 Task: Search one way flight ticket for 3 adults in first from Anchorage: Ted Stevens Anchorage International Airport to Indianapolis: Indianapolis International Airport on 8-5-2023. Choice of flights is Sun country airlines. Number of bags: 1 carry on bag. Price is upto 100000. Outbound departure time preference is 8:45.
Action: Mouse moved to (360, 307)
Screenshot: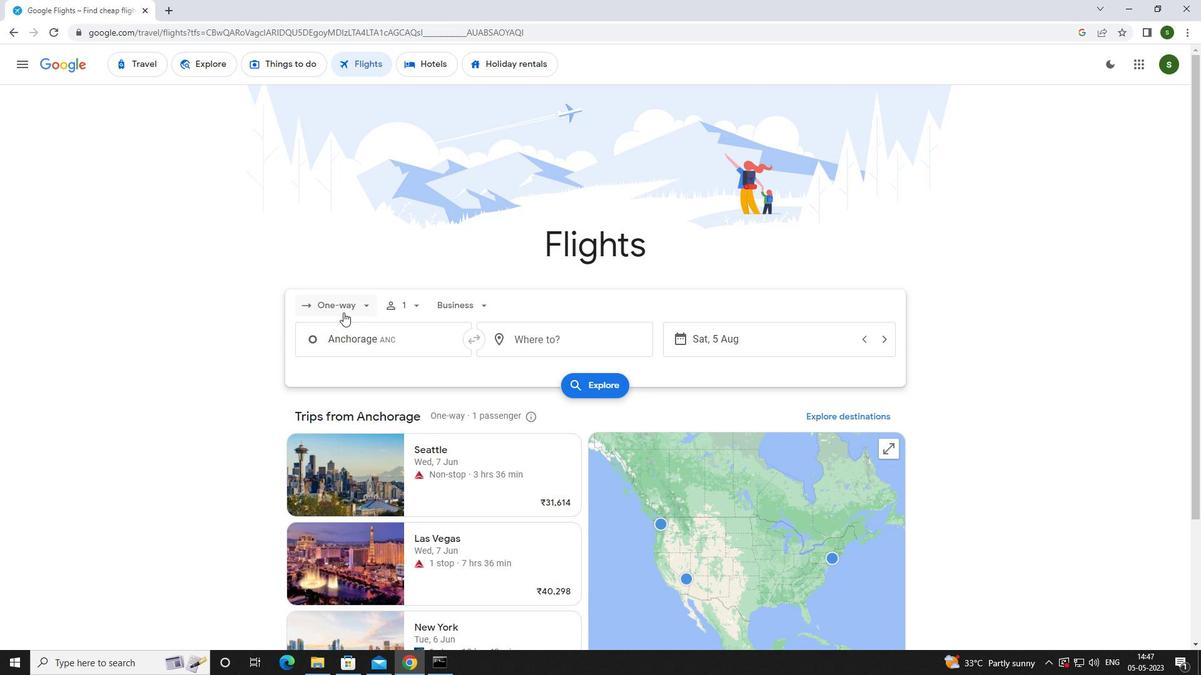
Action: Mouse pressed left at (360, 307)
Screenshot: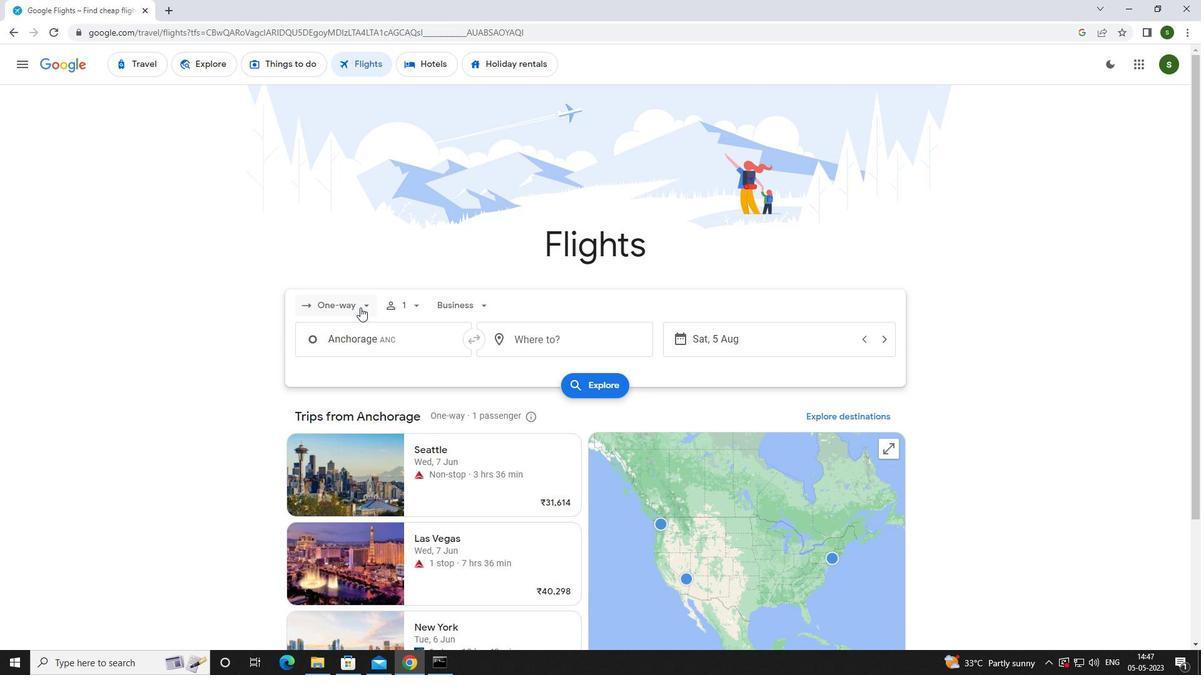 
Action: Mouse moved to (375, 362)
Screenshot: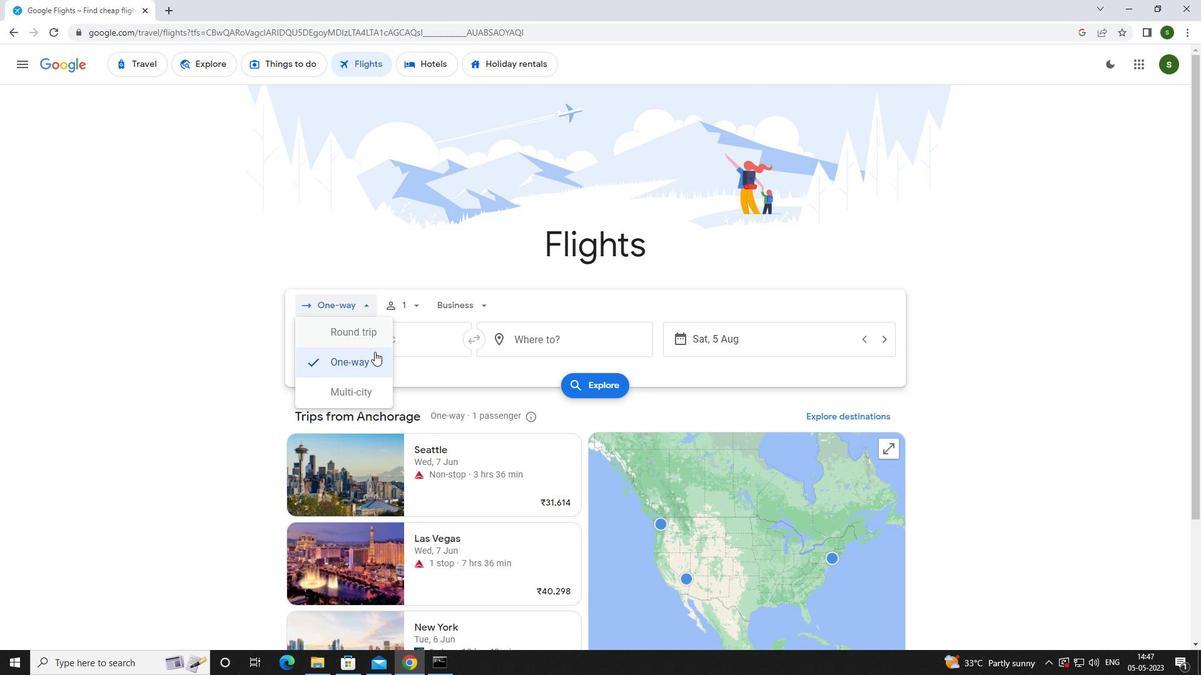 
Action: Mouse pressed left at (375, 362)
Screenshot: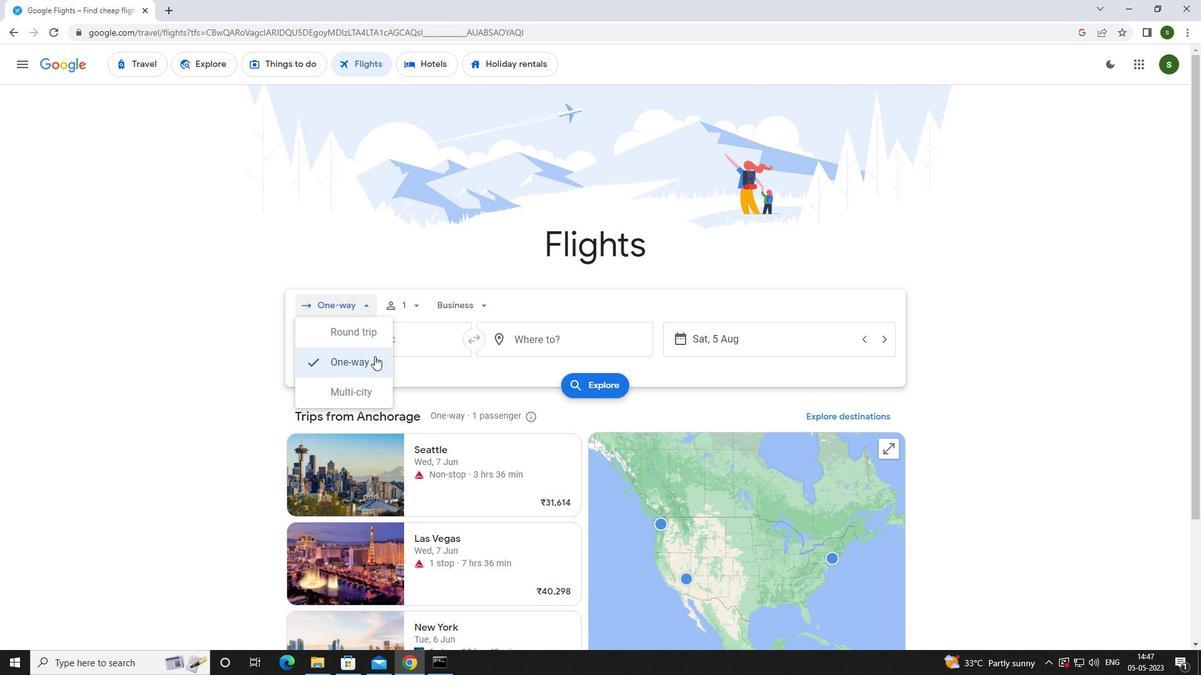 
Action: Mouse moved to (419, 302)
Screenshot: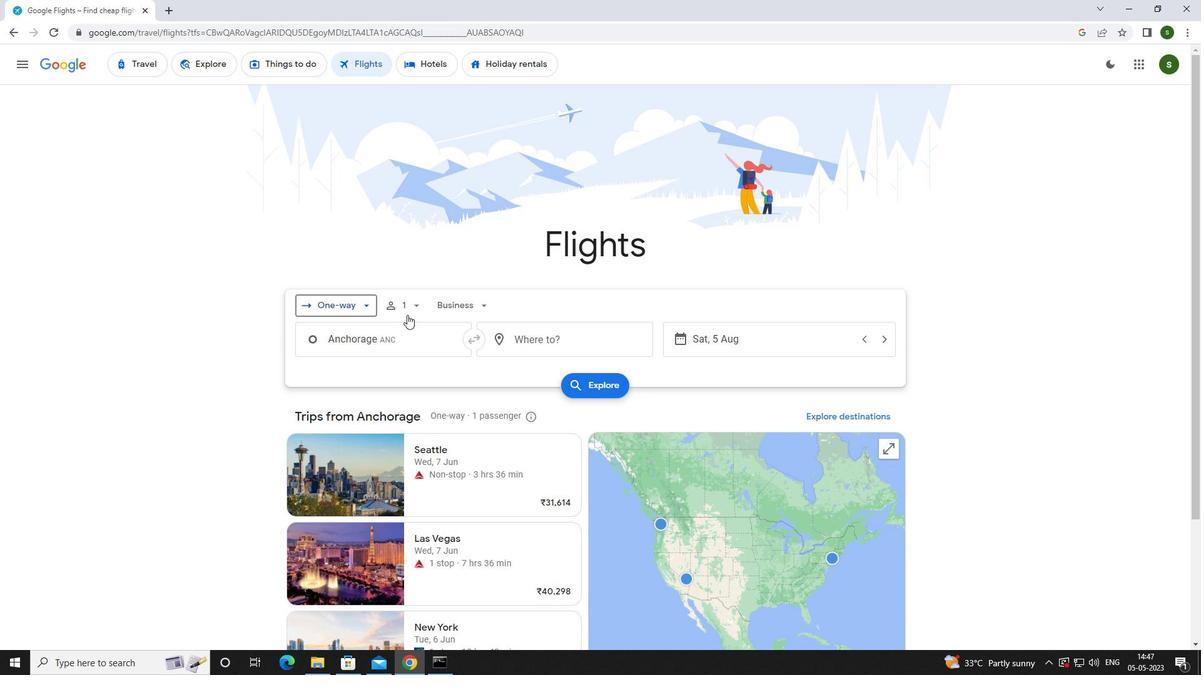 
Action: Mouse pressed left at (419, 302)
Screenshot: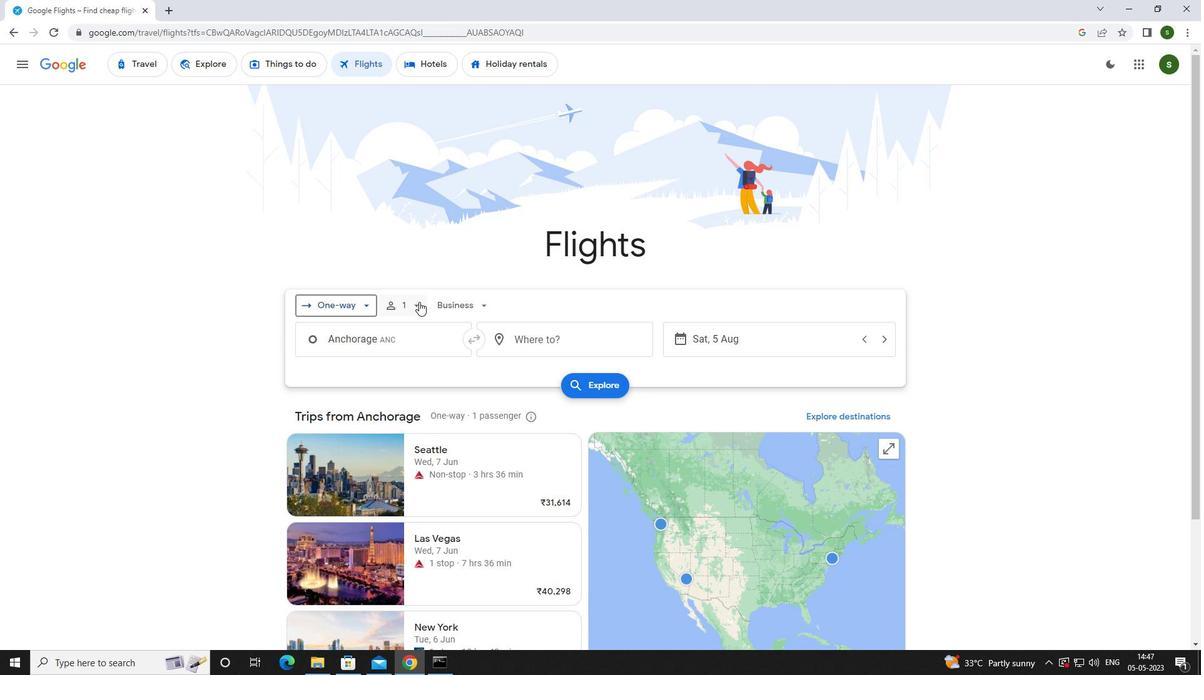 
Action: Mouse moved to (514, 335)
Screenshot: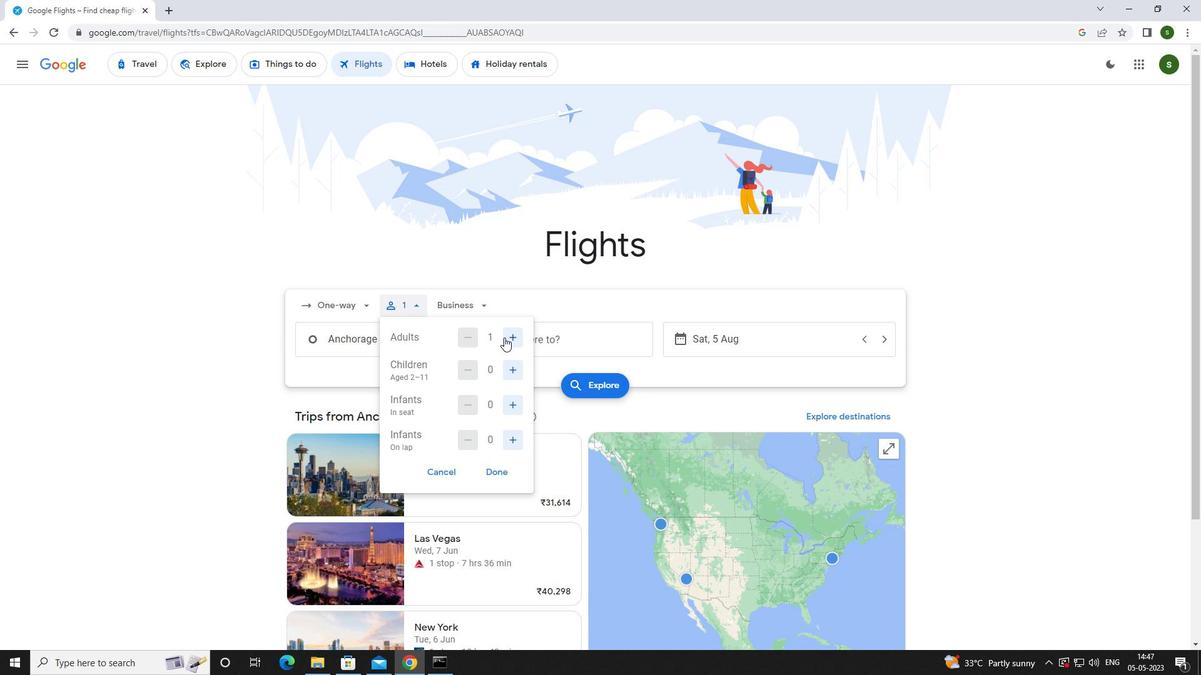 
Action: Mouse pressed left at (514, 335)
Screenshot: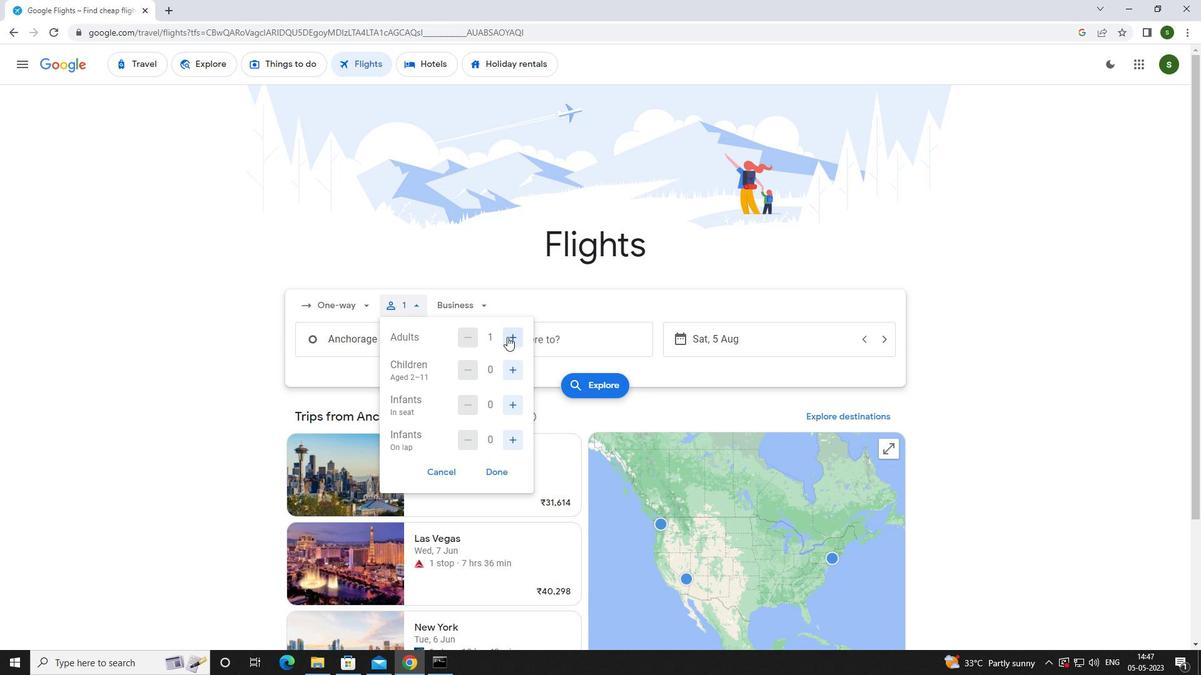 
Action: Mouse pressed left at (514, 335)
Screenshot: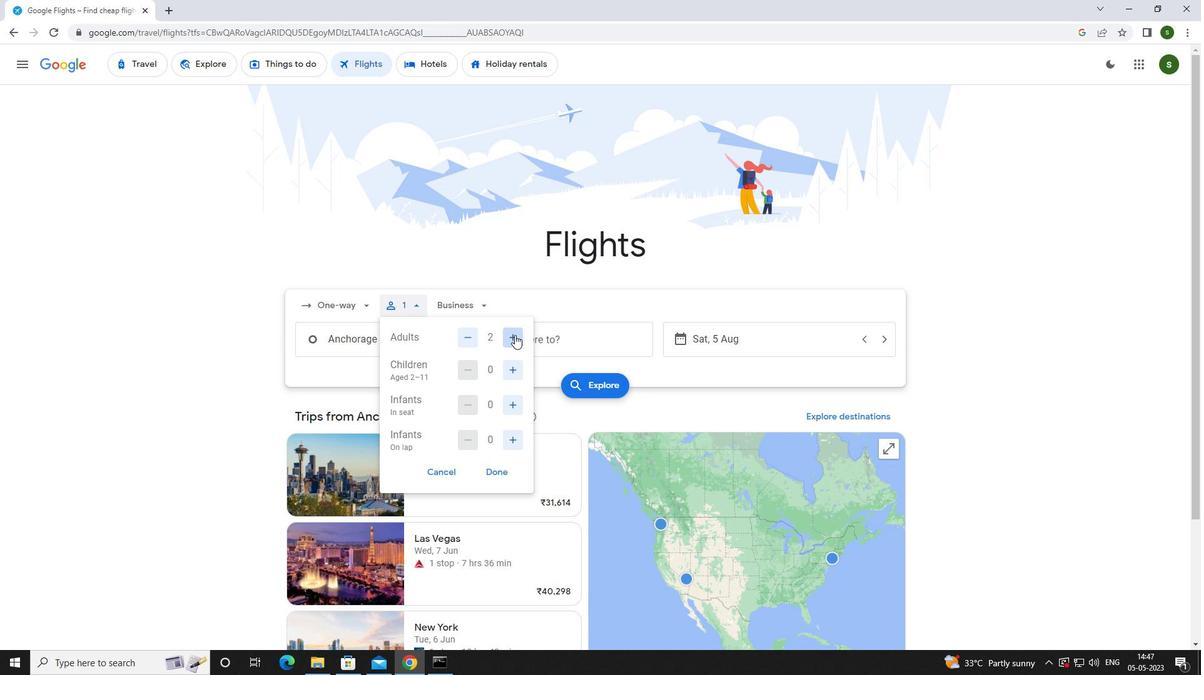 
Action: Mouse moved to (488, 304)
Screenshot: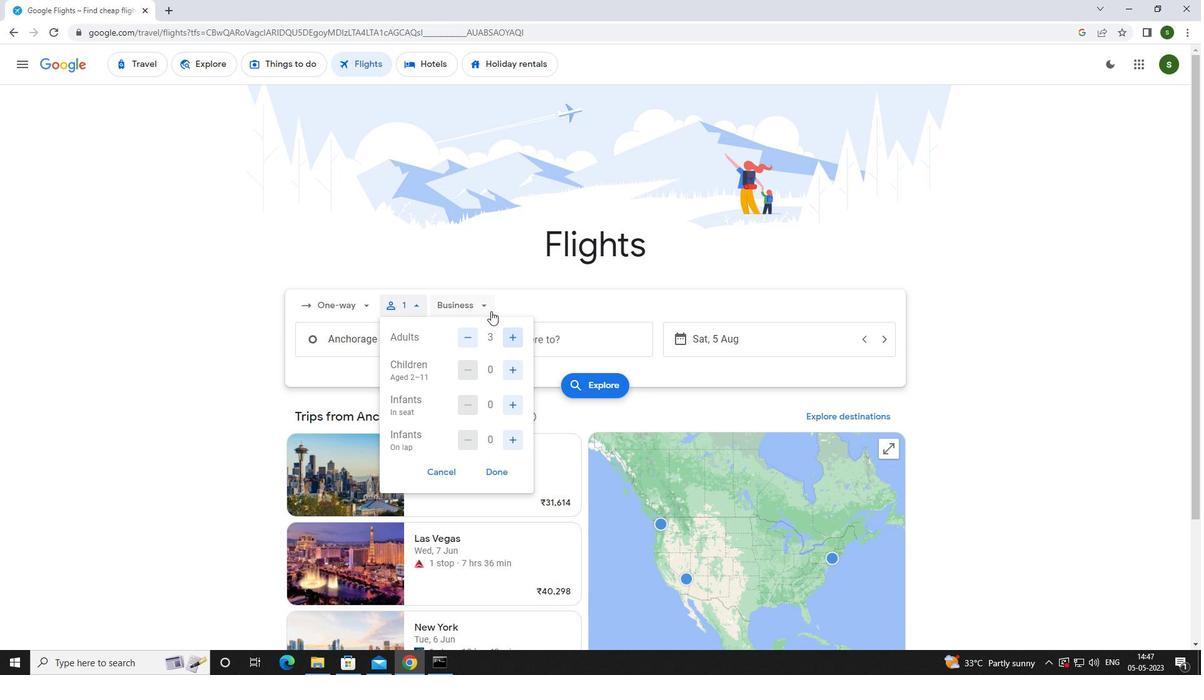 
Action: Mouse pressed left at (488, 304)
Screenshot: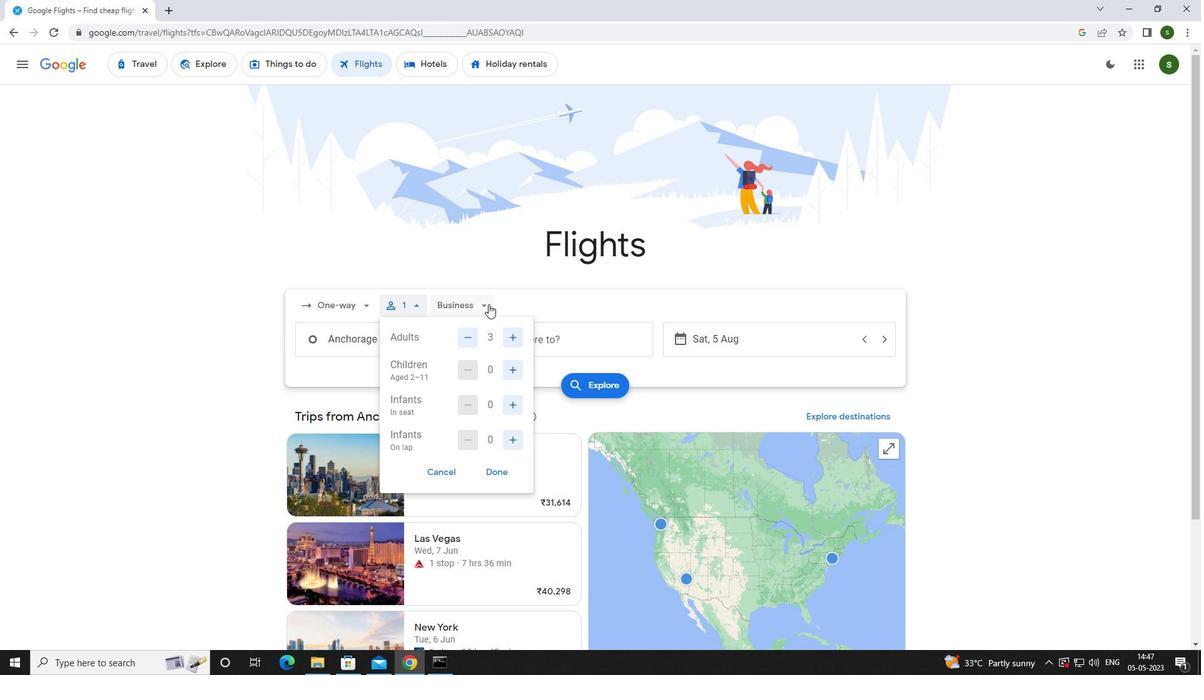 
Action: Mouse moved to (494, 422)
Screenshot: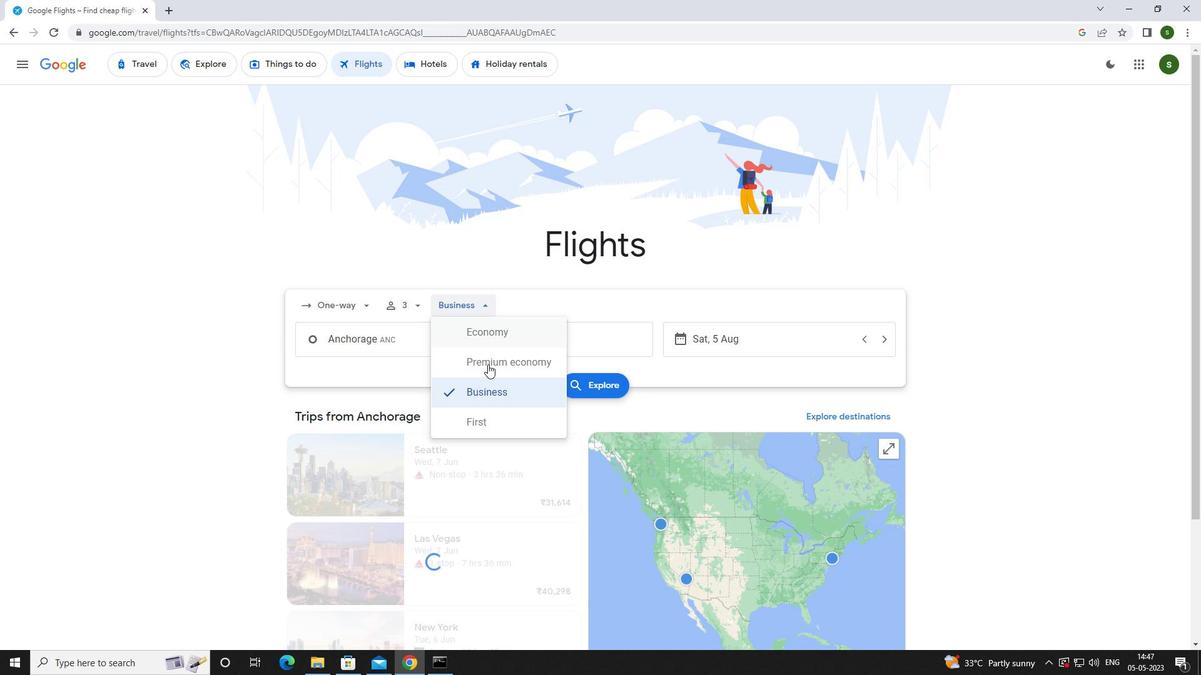 
Action: Mouse pressed left at (494, 422)
Screenshot: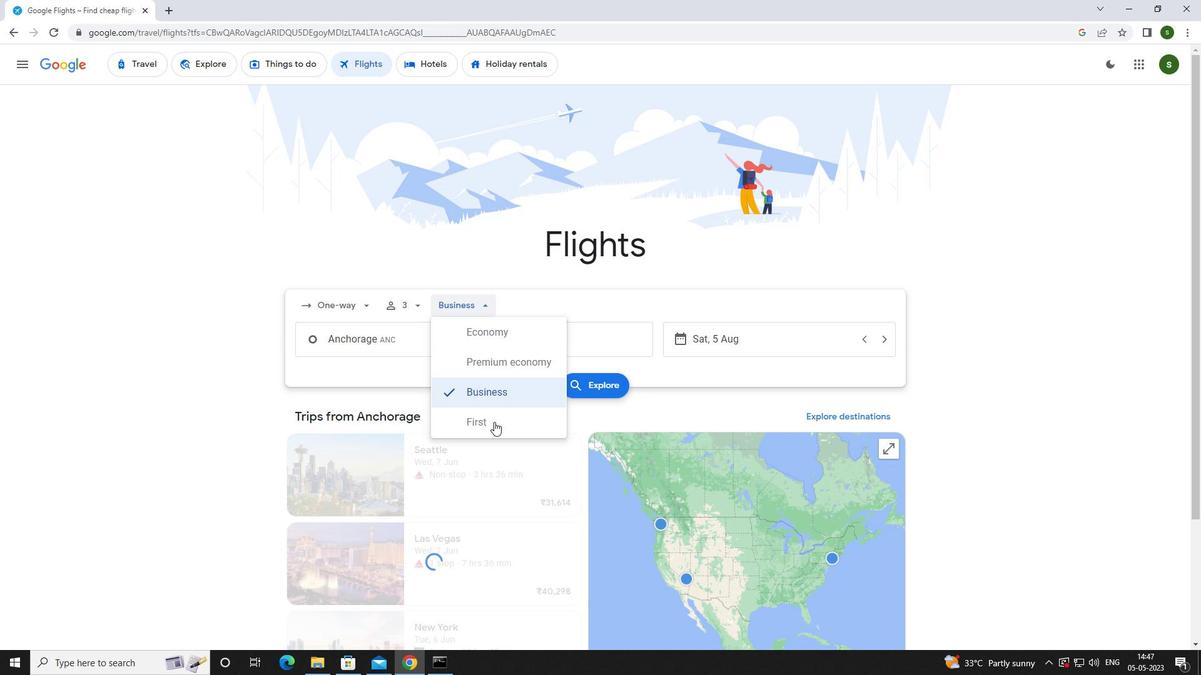 
Action: Mouse moved to (428, 344)
Screenshot: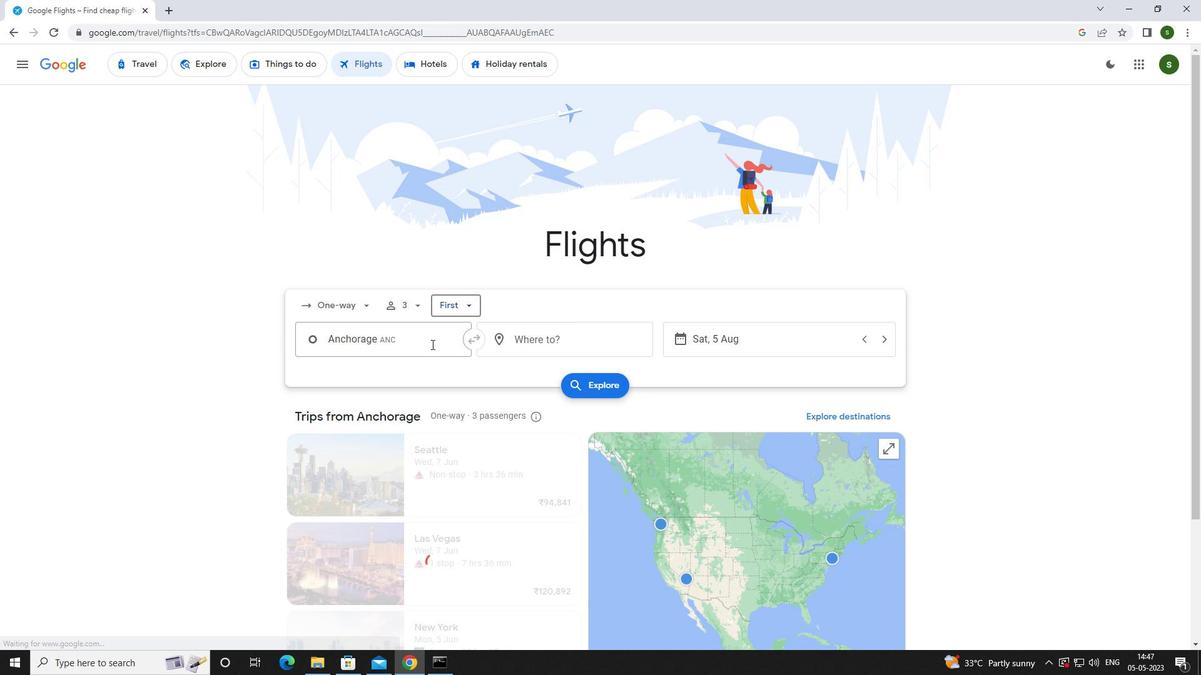 
Action: Mouse pressed left at (428, 344)
Screenshot: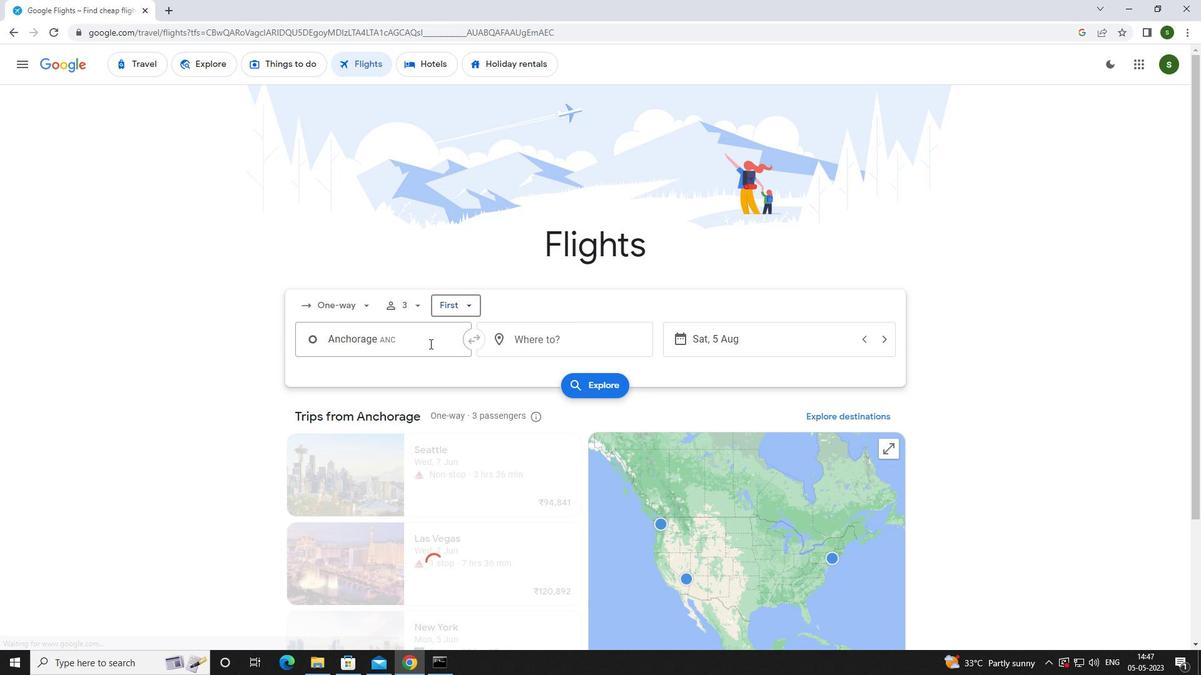 
Action: Key pressed <Key.caps_lock>a<Key.caps_lock>ncho
Screenshot: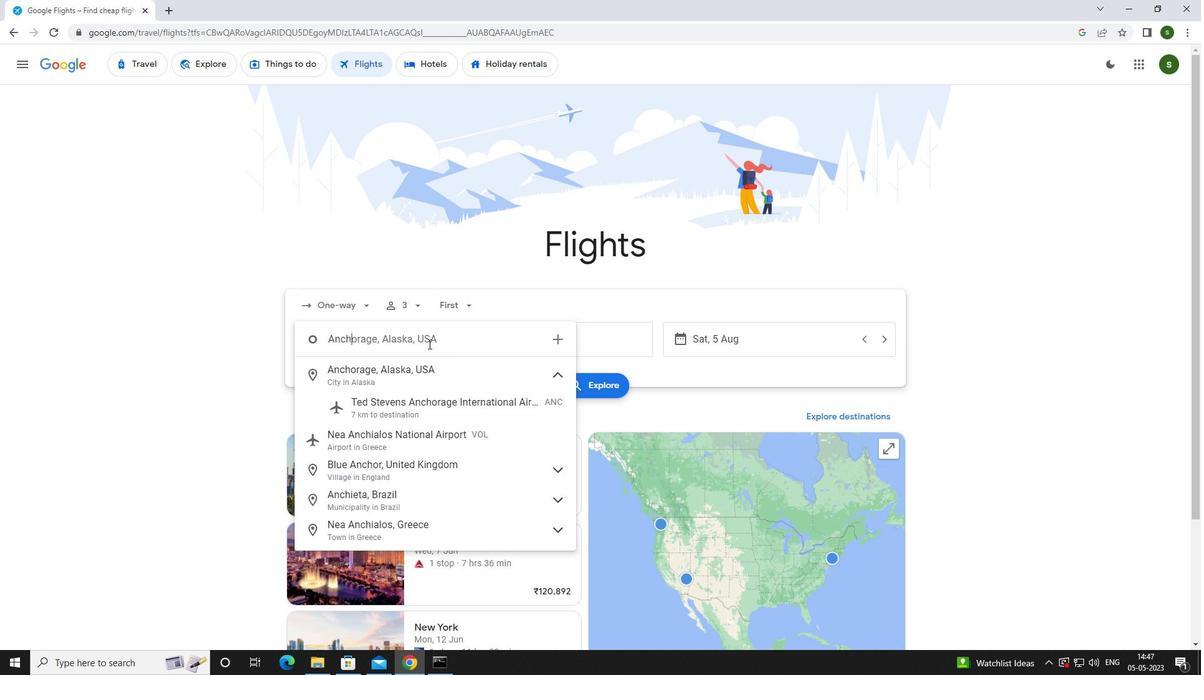
Action: Mouse moved to (429, 401)
Screenshot: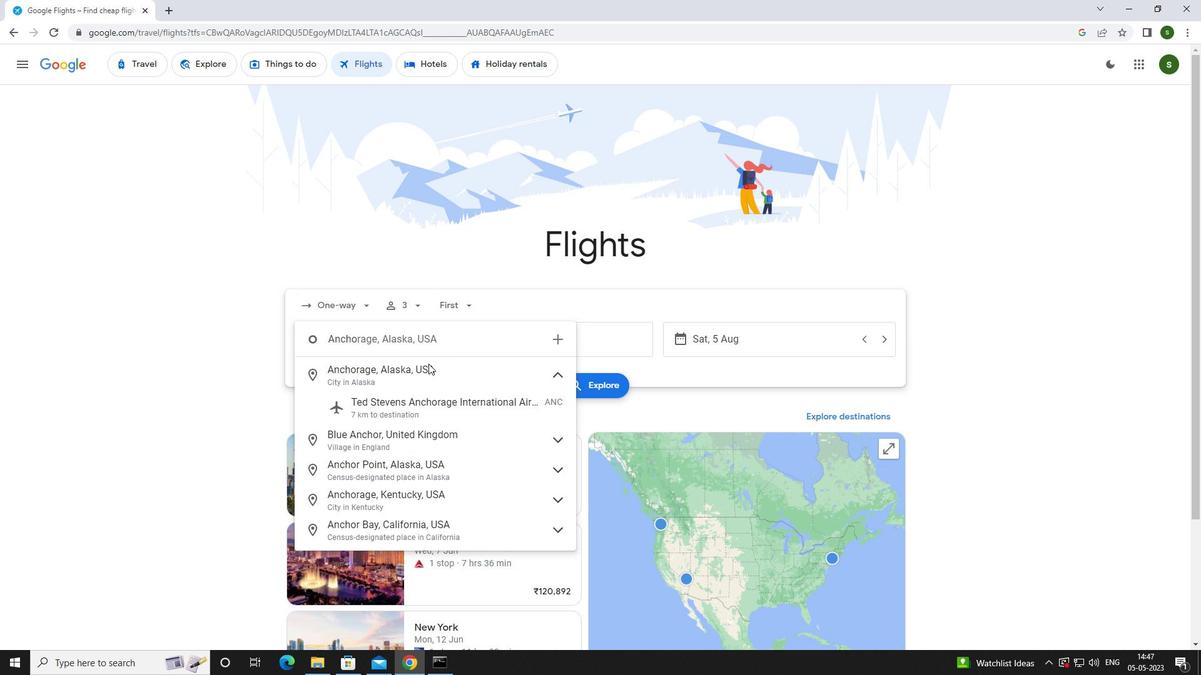 
Action: Mouse pressed left at (429, 401)
Screenshot: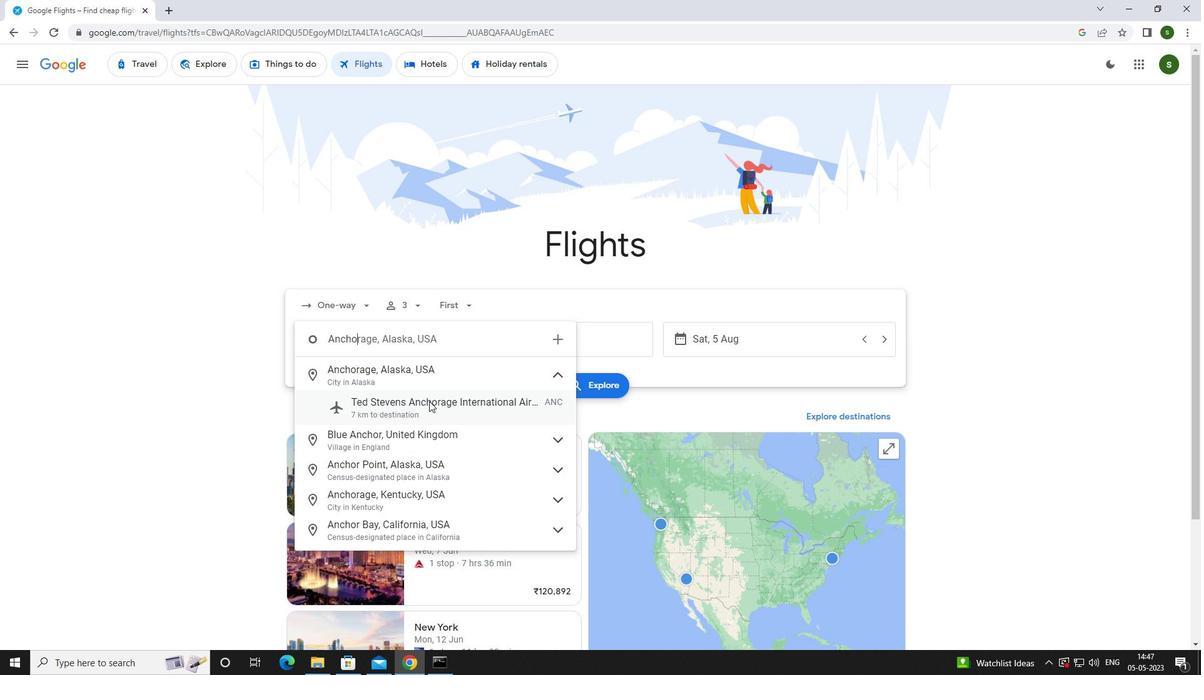 
Action: Mouse moved to (534, 337)
Screenshot: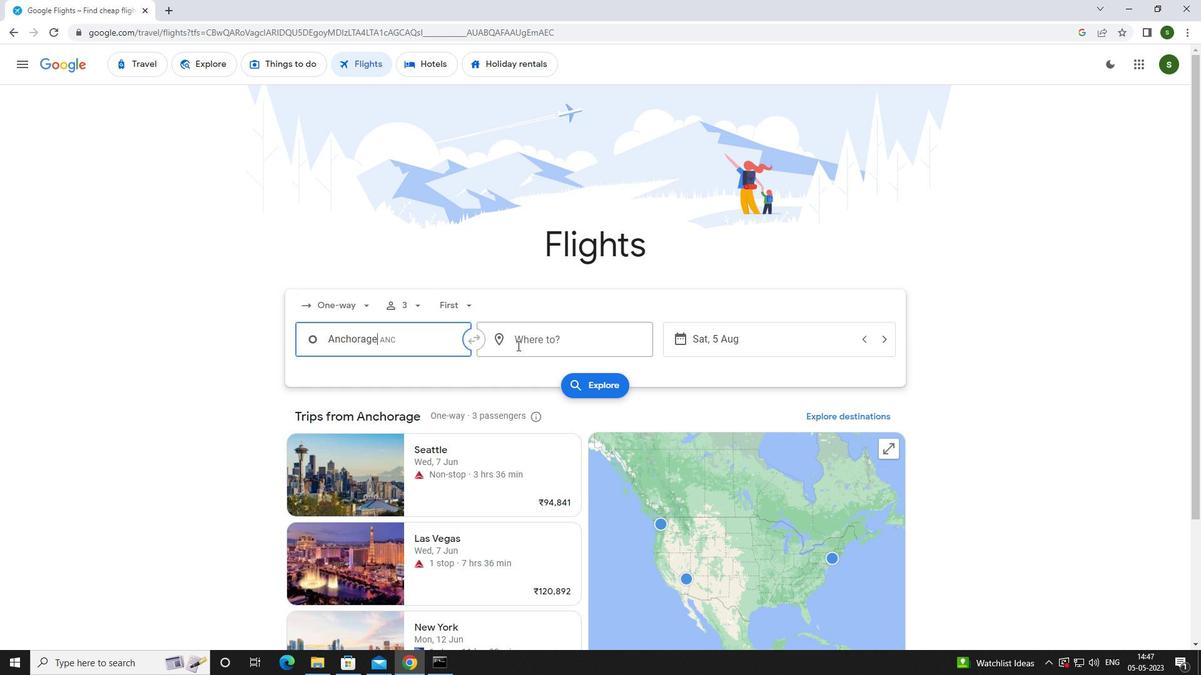 
Action: Mouse pressed left at (534, 337)
Screenshot: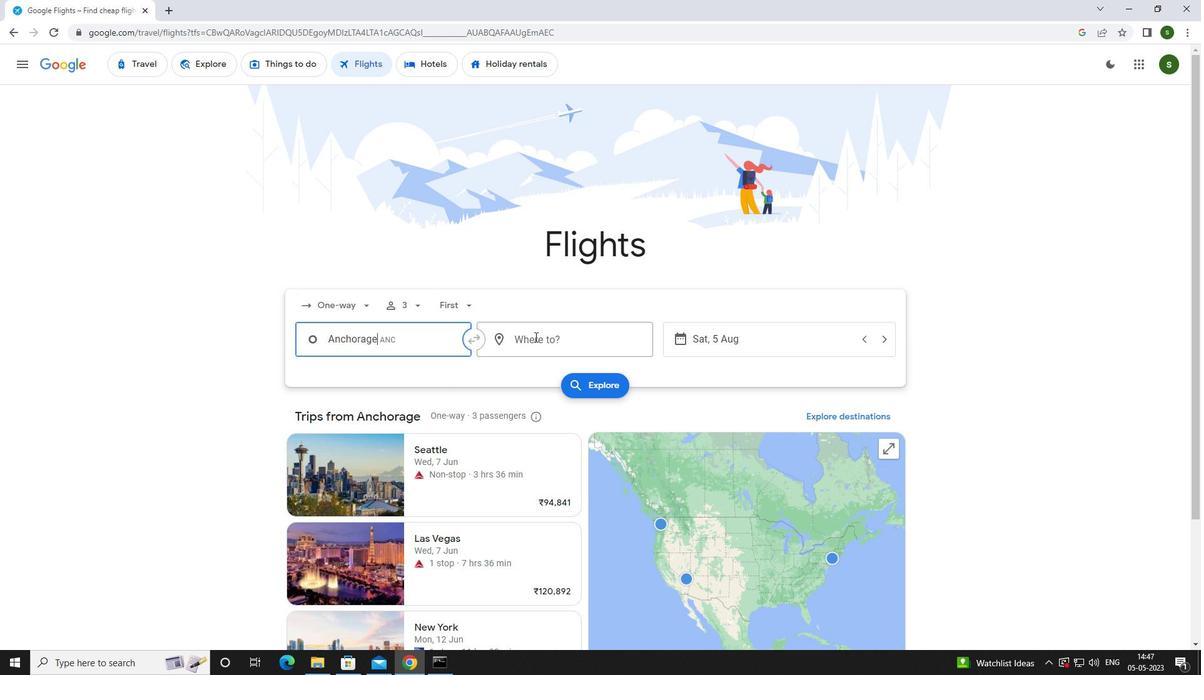 
Action: Key pressed <Key.caps_lock>i<Key.caps_lock>ndianapoli
Screenshot: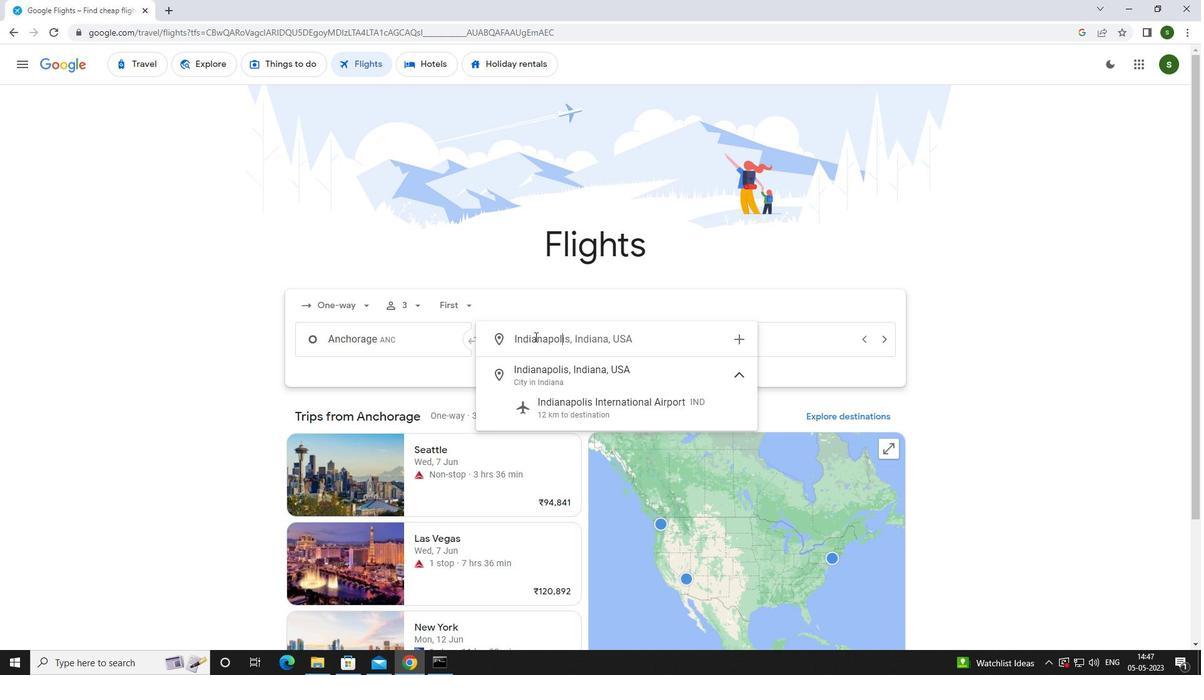 
Action: Mouse moved to (579, 413)
Screenshot: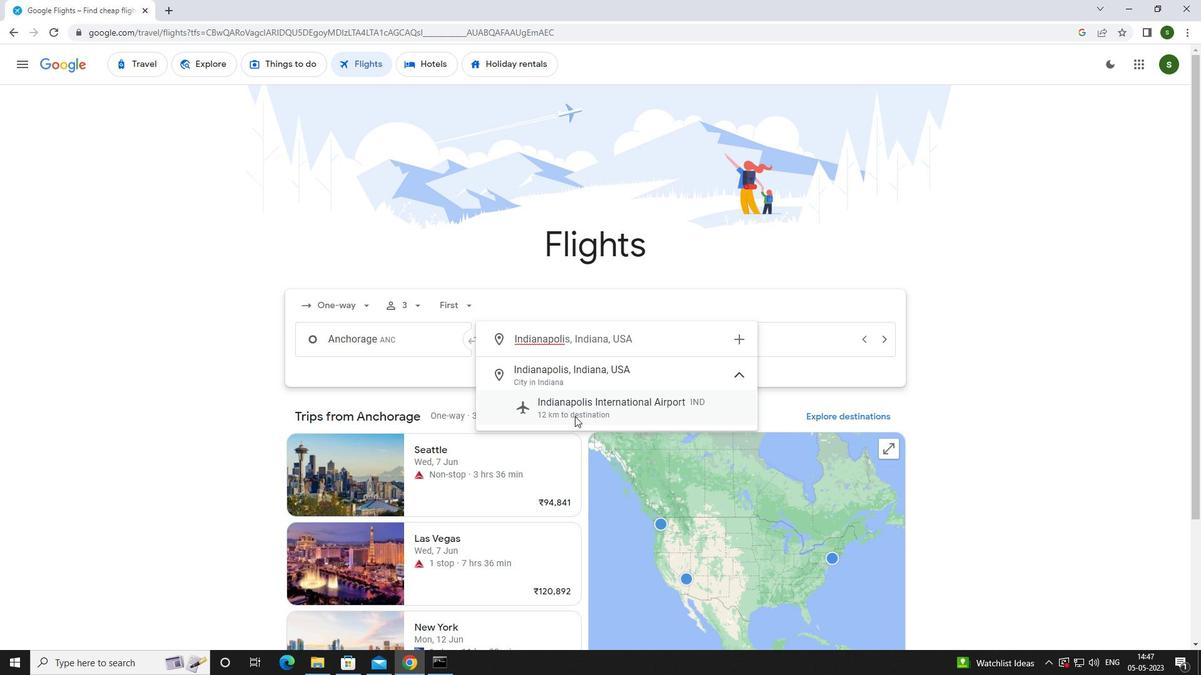 
Action: Mouse pressed left at (579, 413)
Screenshot: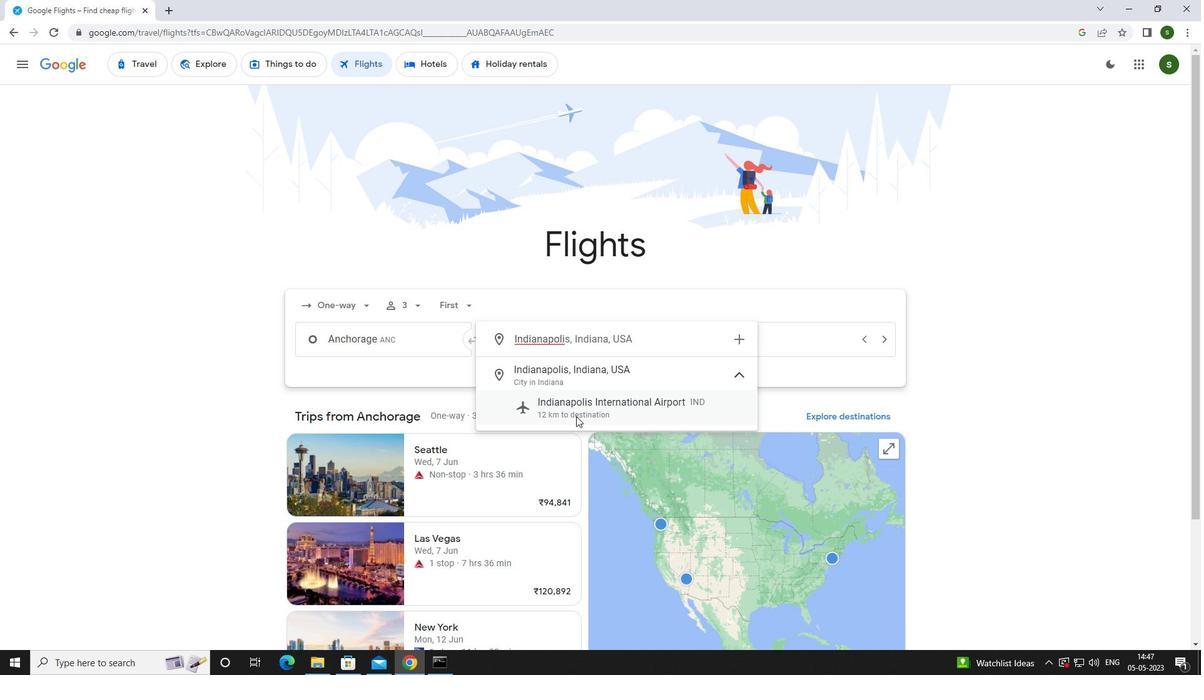 
Action: Mouse moved to (760, 345)
Screenshot: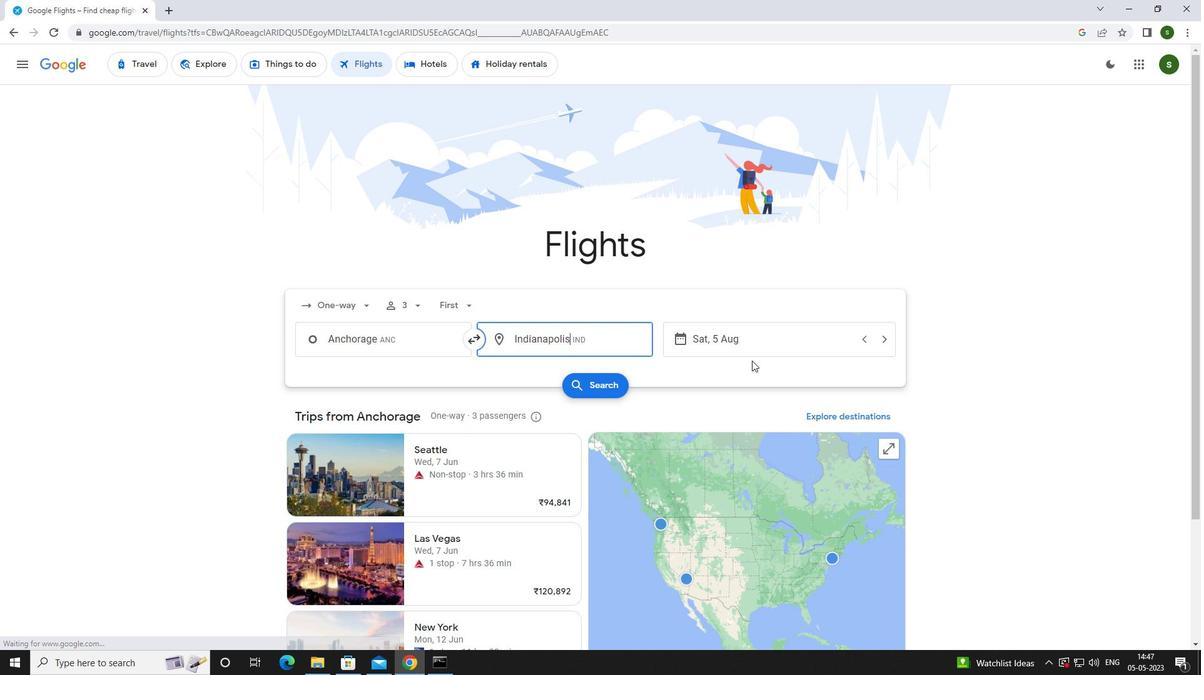 
Action: Mouse pressed left at (760, 345)
Screenshot: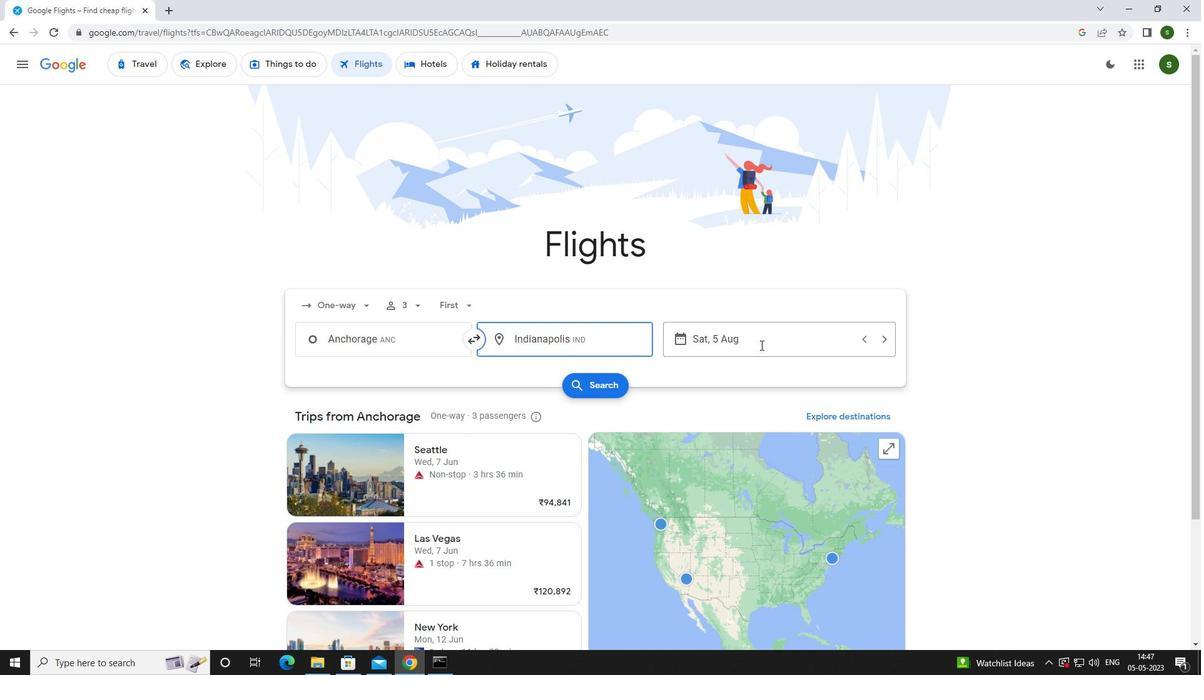 
Action: Mouse moved to (643, 417)
Screenshot: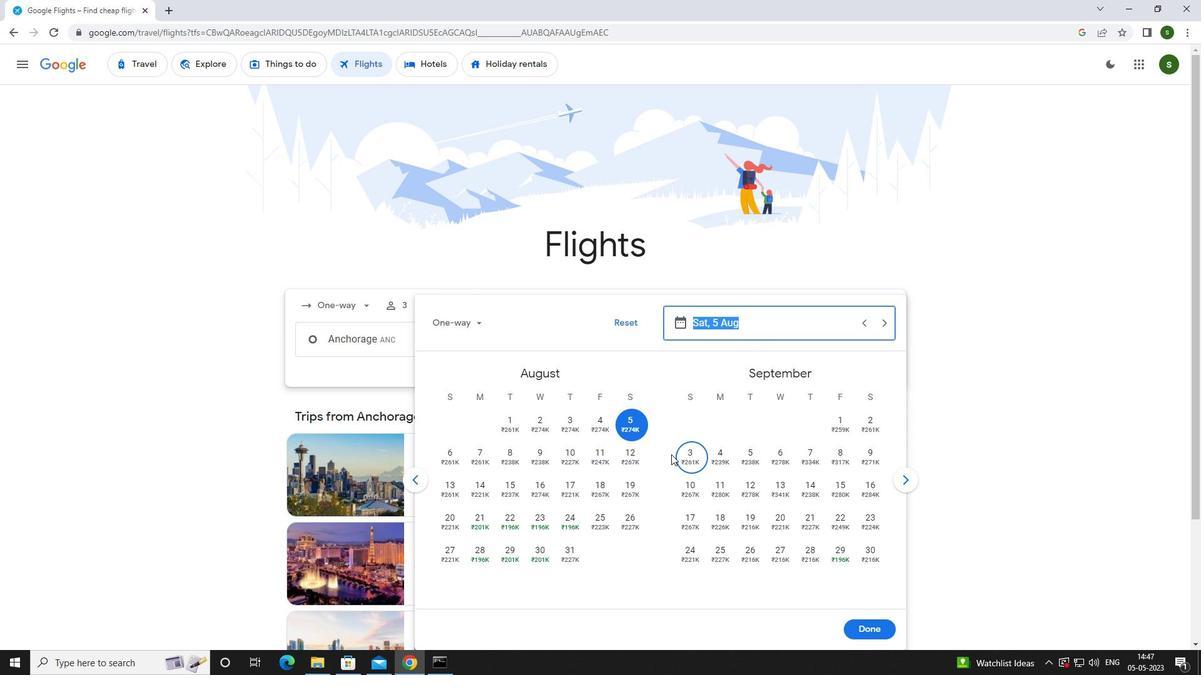 
Action: Mouse pressed left at (643, 417)
Screenshot: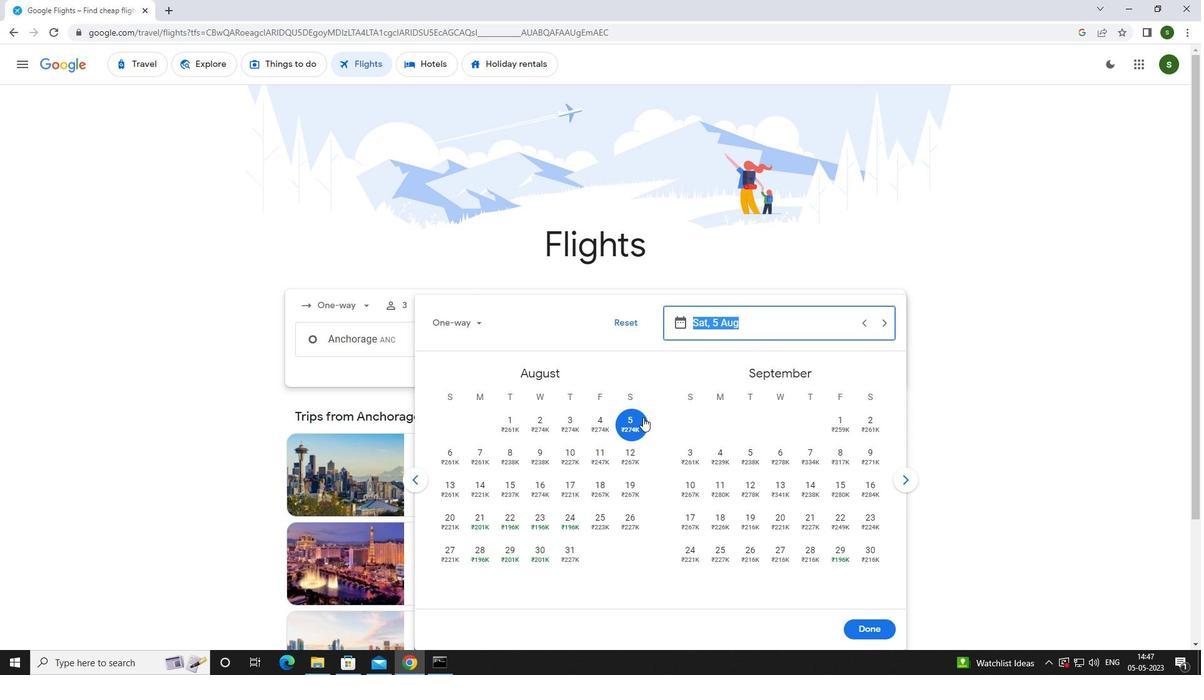 
Action: Mouse moved to (876, 628)
Screenshot: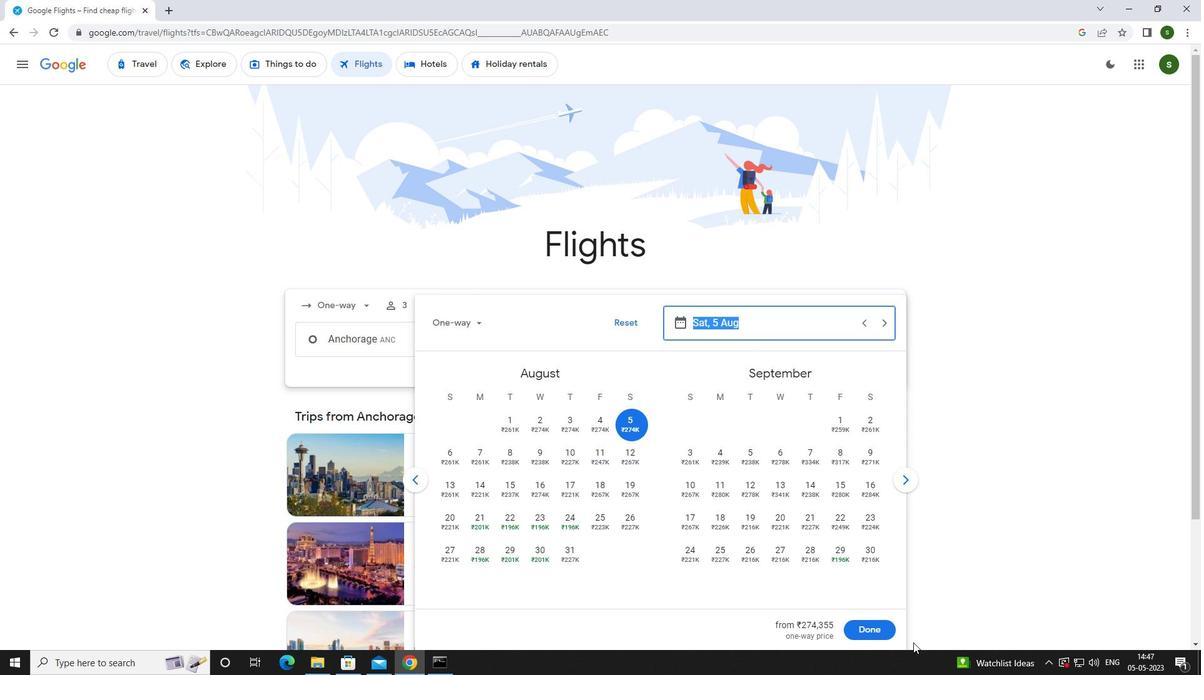 
Action: Mouse pressed left at (876, 628)
Screenshot: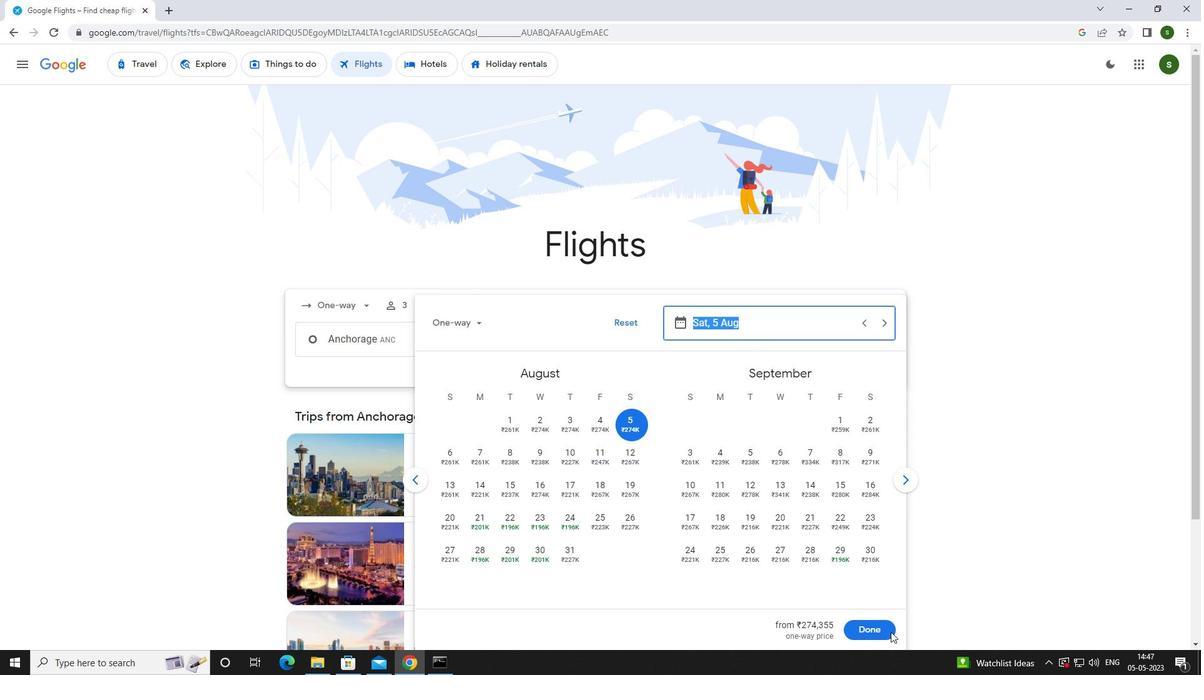 
Action: Mouse moved to (571, 379)
Screenshot: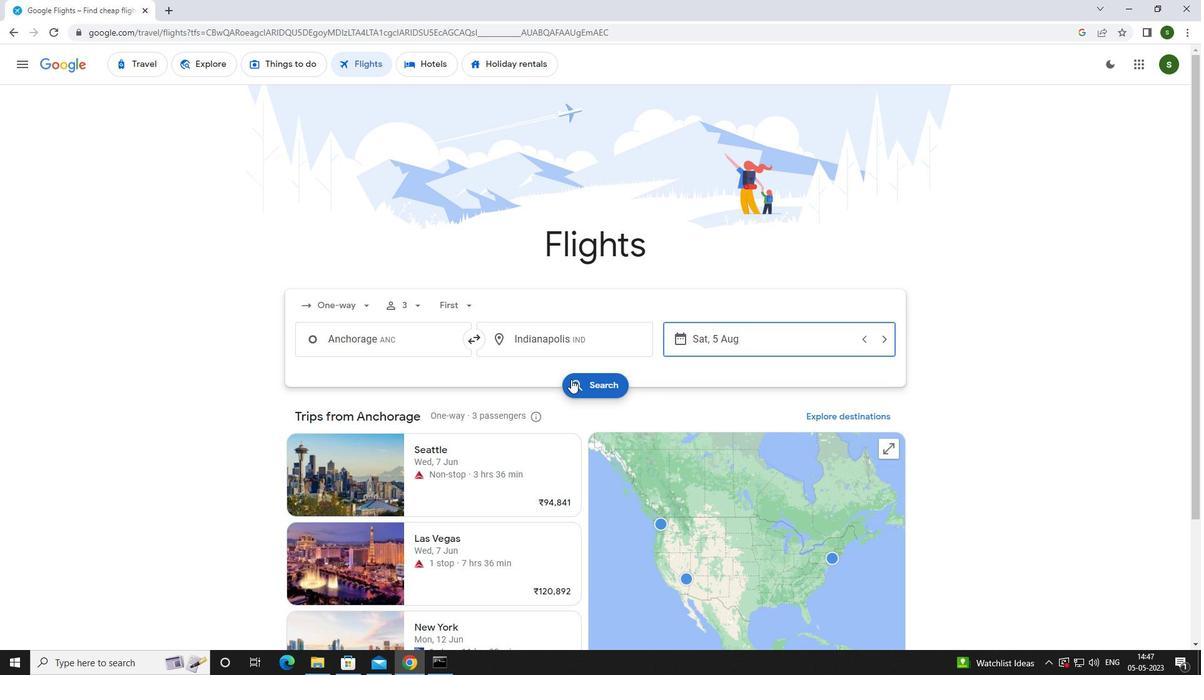 
Action: Mouse pressed left at (571, 379)
Screenshot: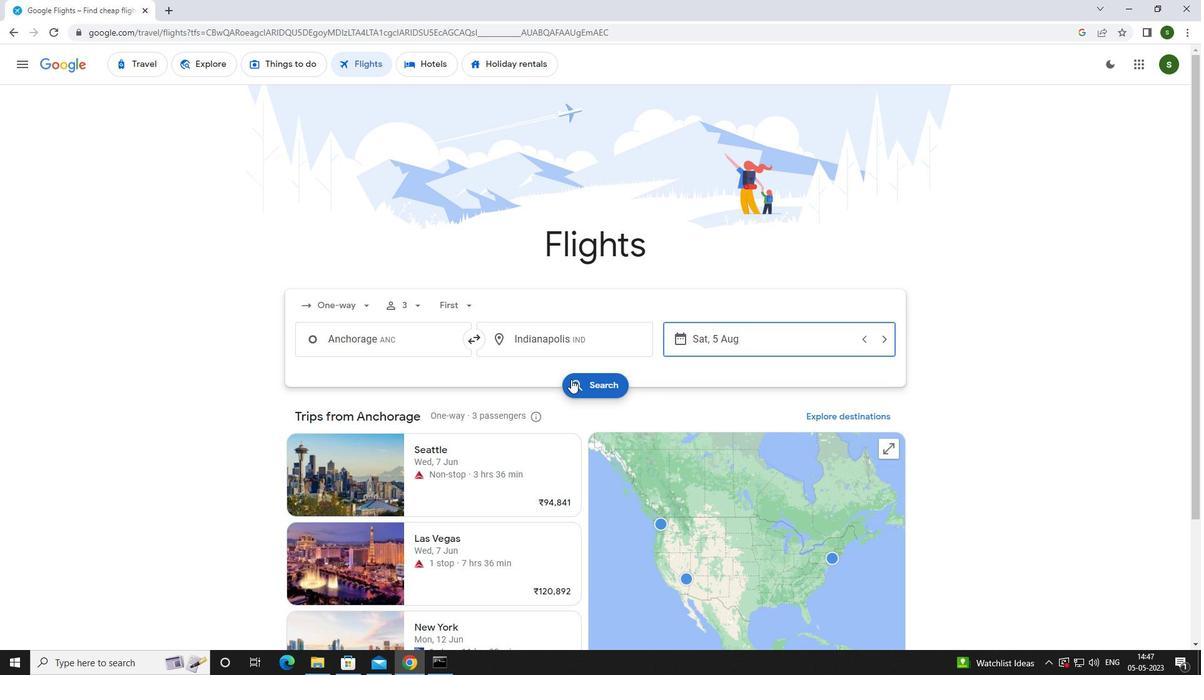 
Action: Mouse moved to (318, 176)
Screenshot: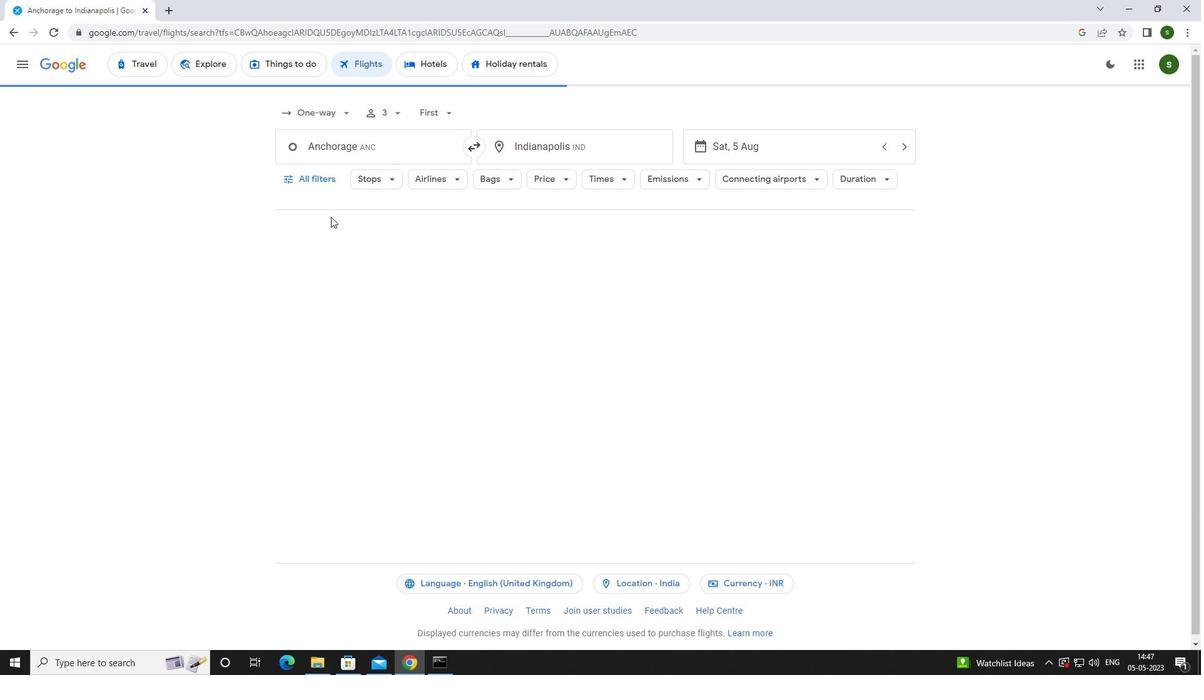 
Action: Mouse pressed left at (318, 176)
Screenshot: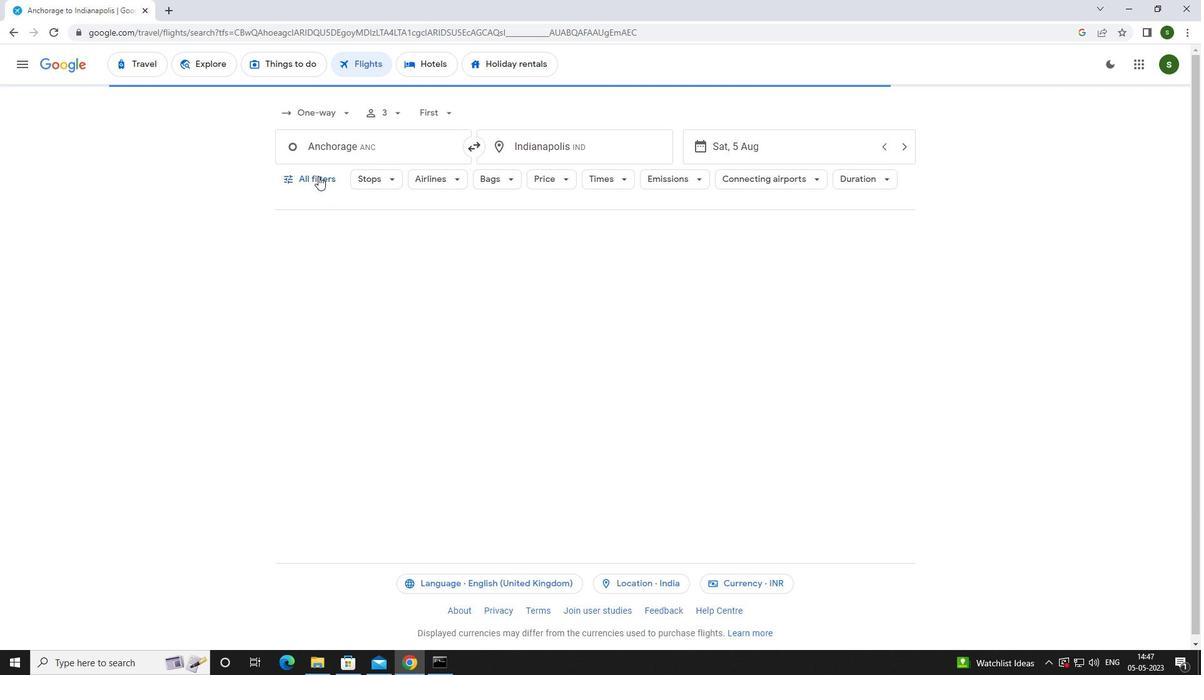 
Action: Mouse moved to (469, 441)
Screenshot: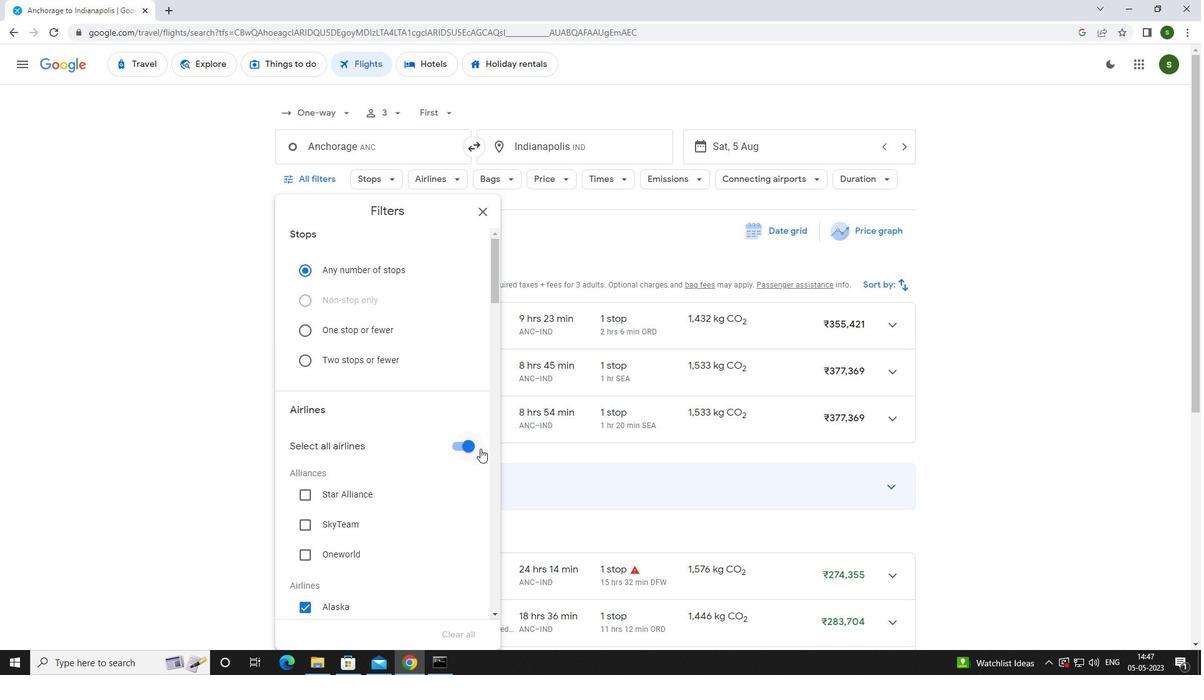 
Action: Mouse pressed left at (469, 441)
Screenshot: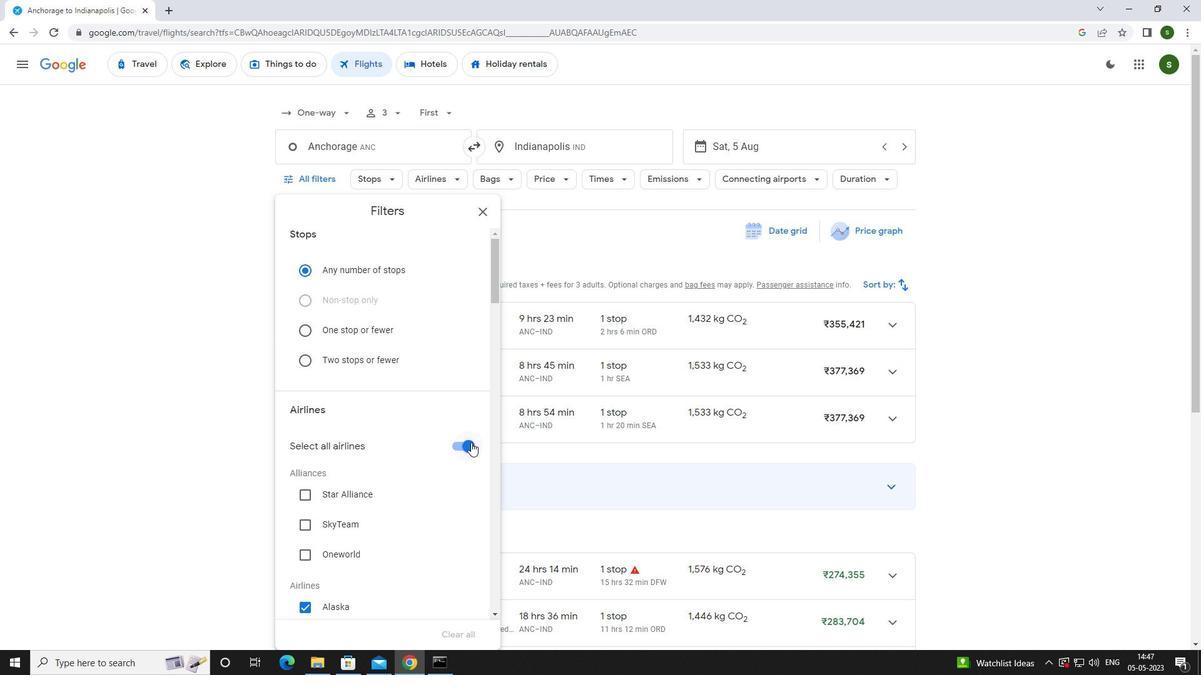 
Action: Mouse moved to (469, 441)
Screenshot: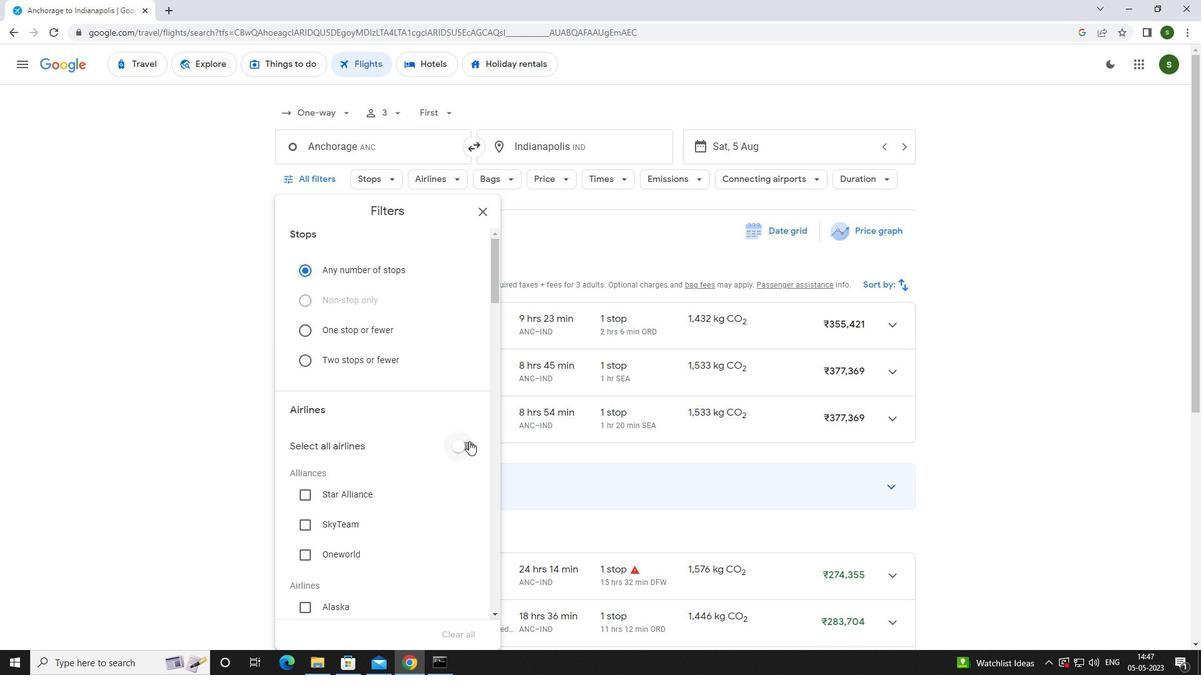 
Action: Mouse scrolled (469, 441) with delta (0, 0)
Screenshot: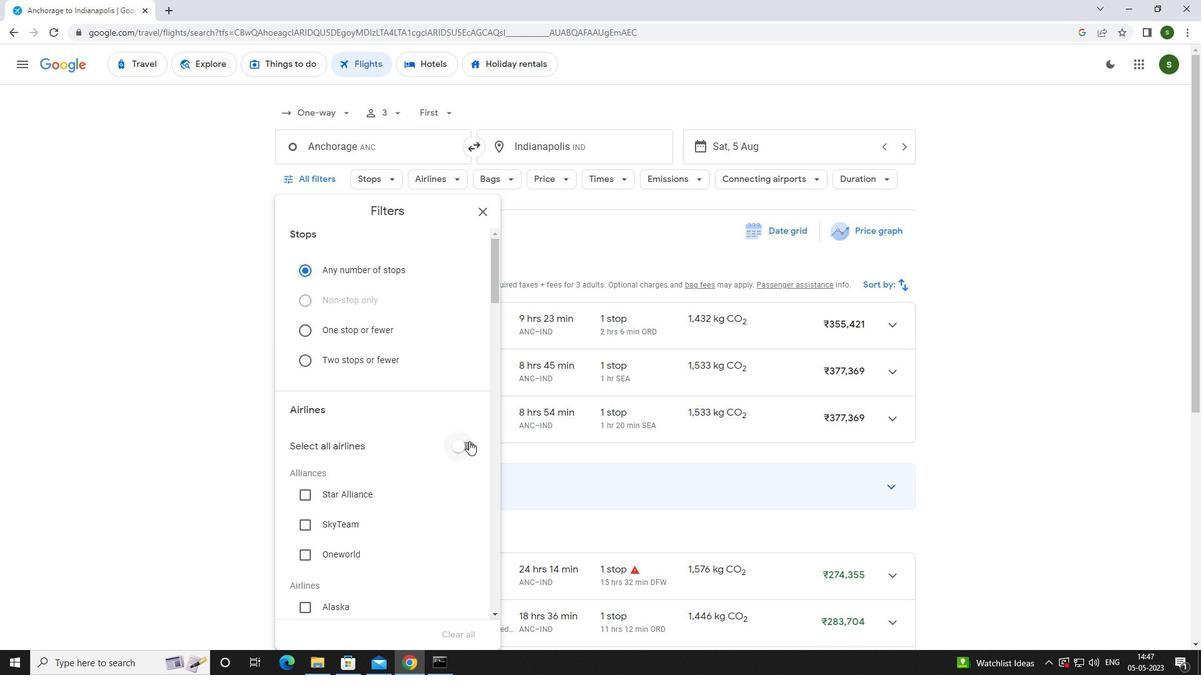 
Action: Mouse moved to (468, 441)
Screenshot: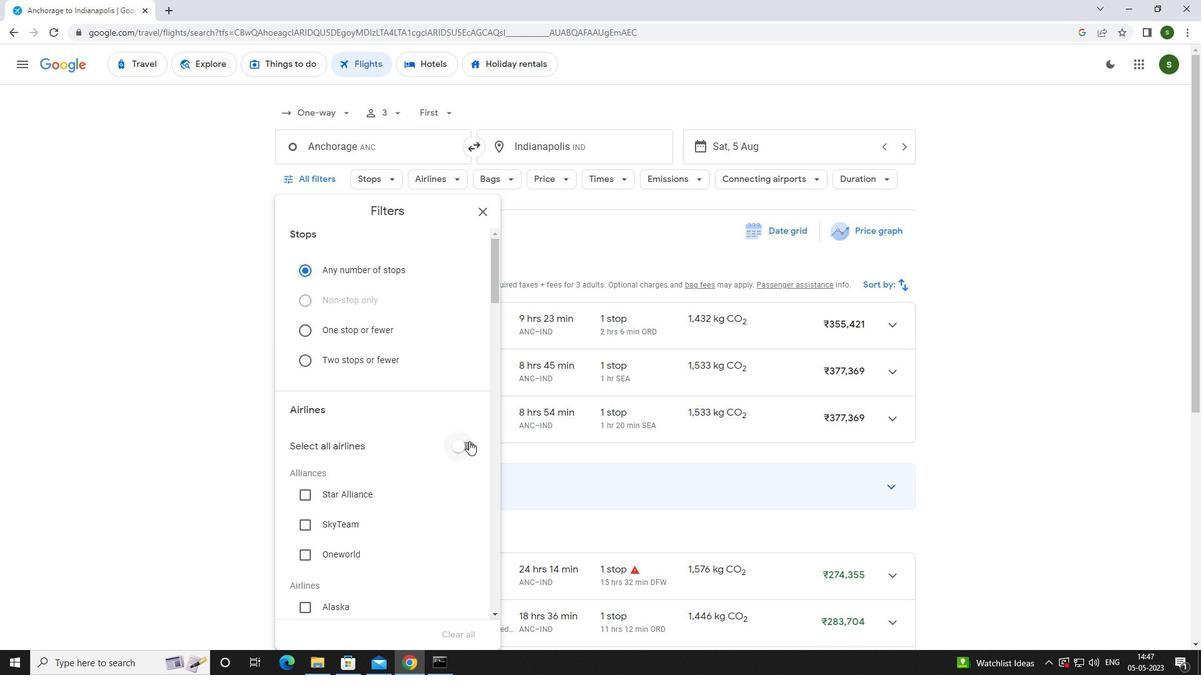 
Action: Mouse scrolled (468, 441) with delta (0, 0)
Screenshot: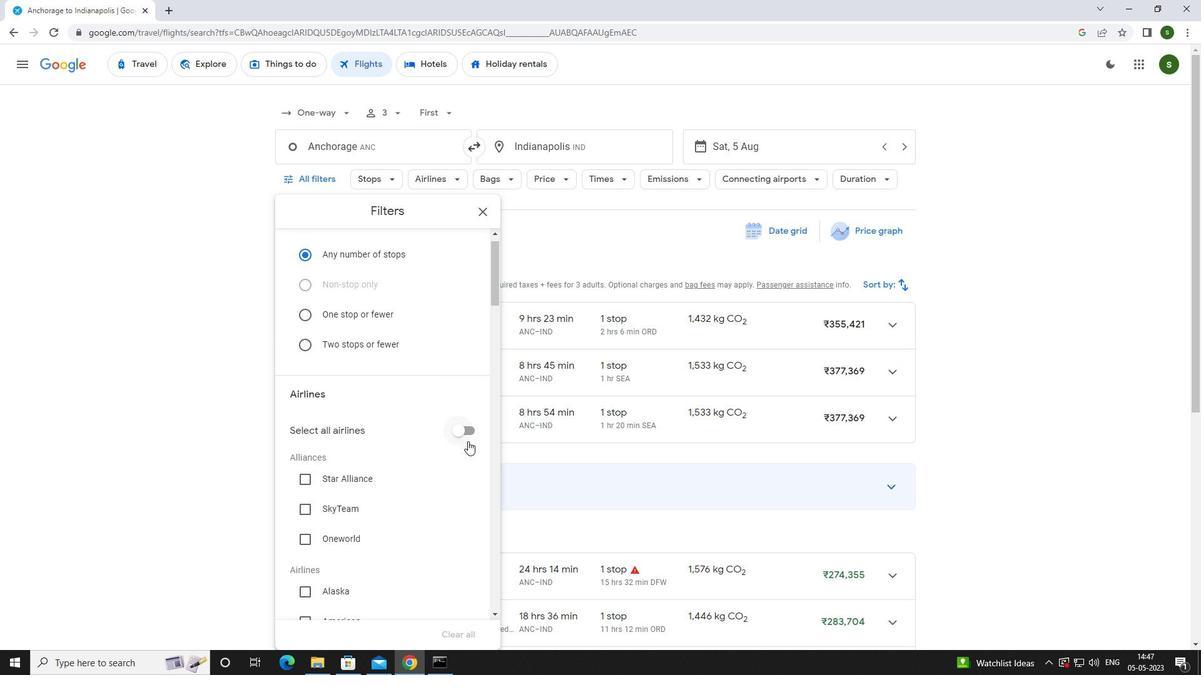 
Action: Mouse scrolled (468, 441) with delta (0, 0)
Screenshot: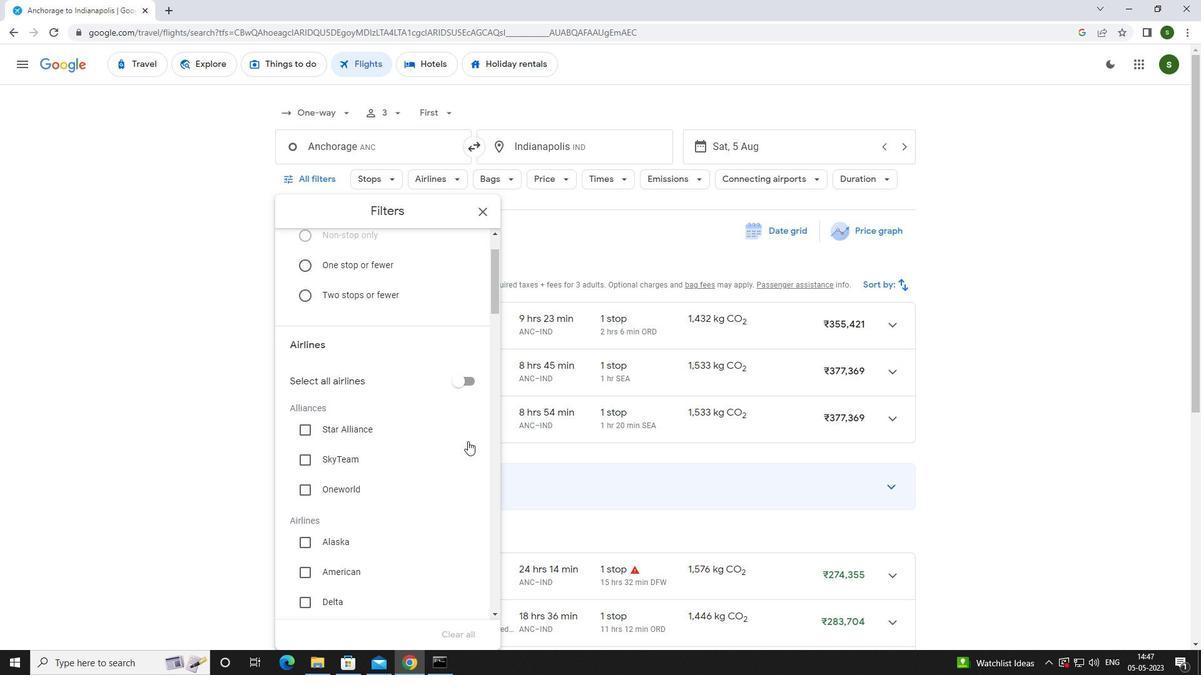 
Action: Mouse moved to (400, 505)
Screenshot: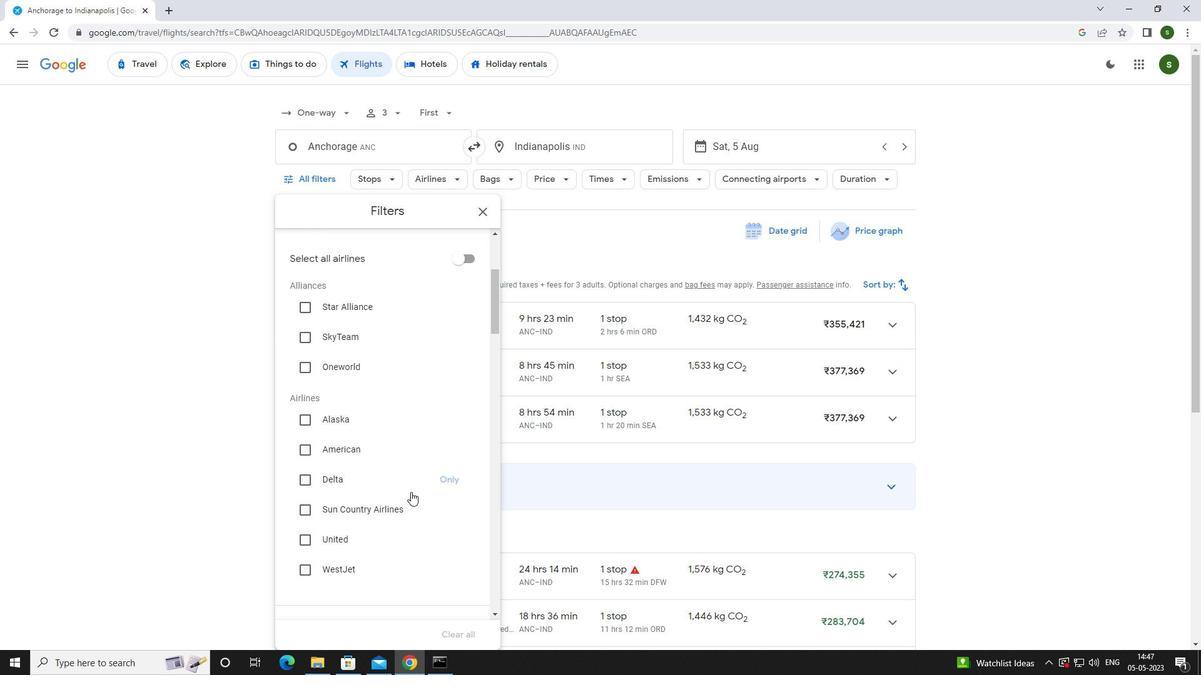 
Action: Mouse pressed left at (400, 505)
Screenshot: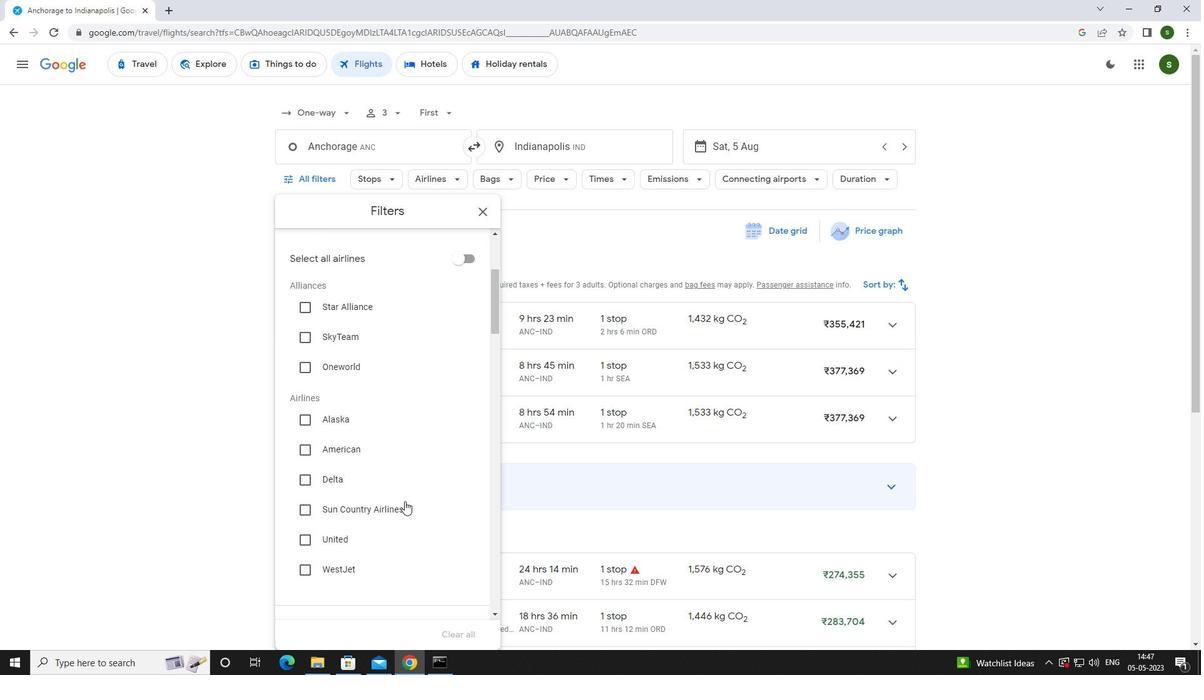 
Action: Mouse scrolled (400, 504) with delta (0, 0)
Screenshot: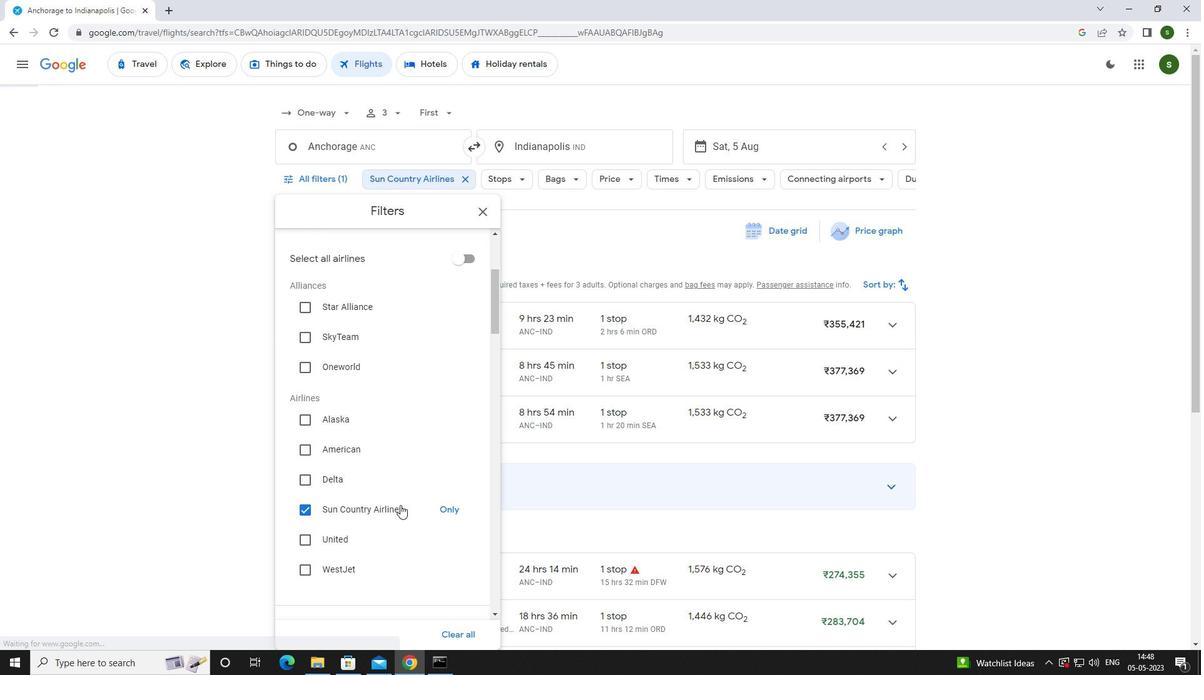 
Action: Mouse scrolled (400, 504) with delta (0, 0)
Screenshot: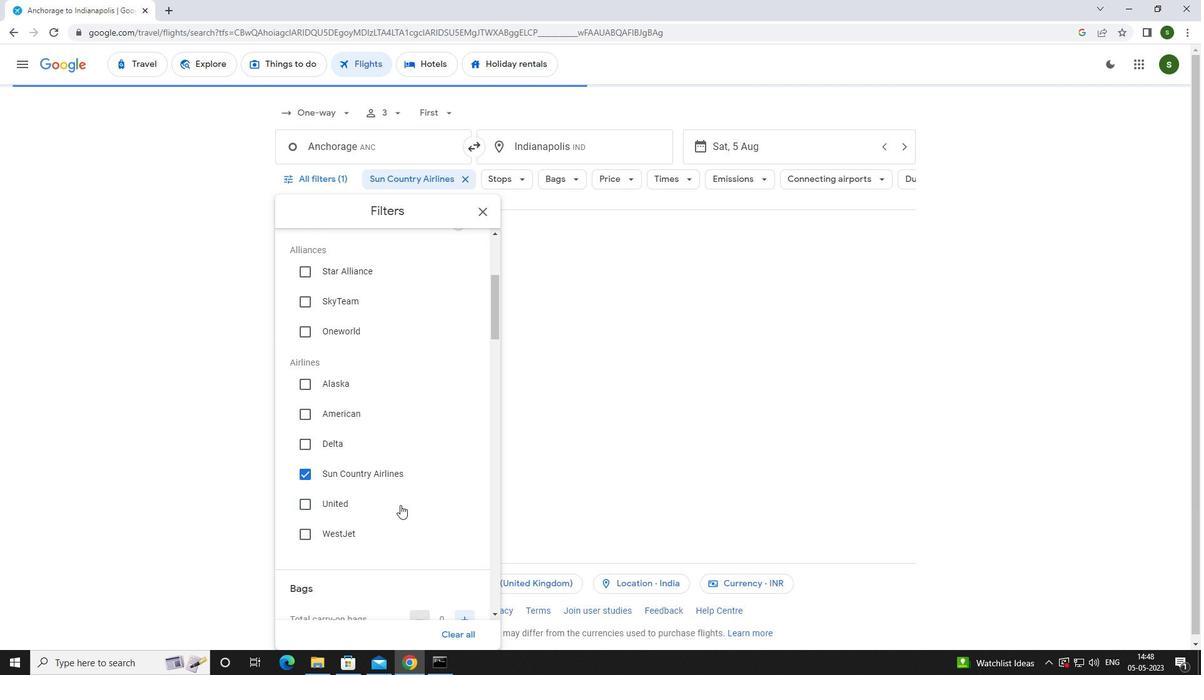 
Action: Mouse scrolled (400, 504) with delta (0, 0)
Screenshot: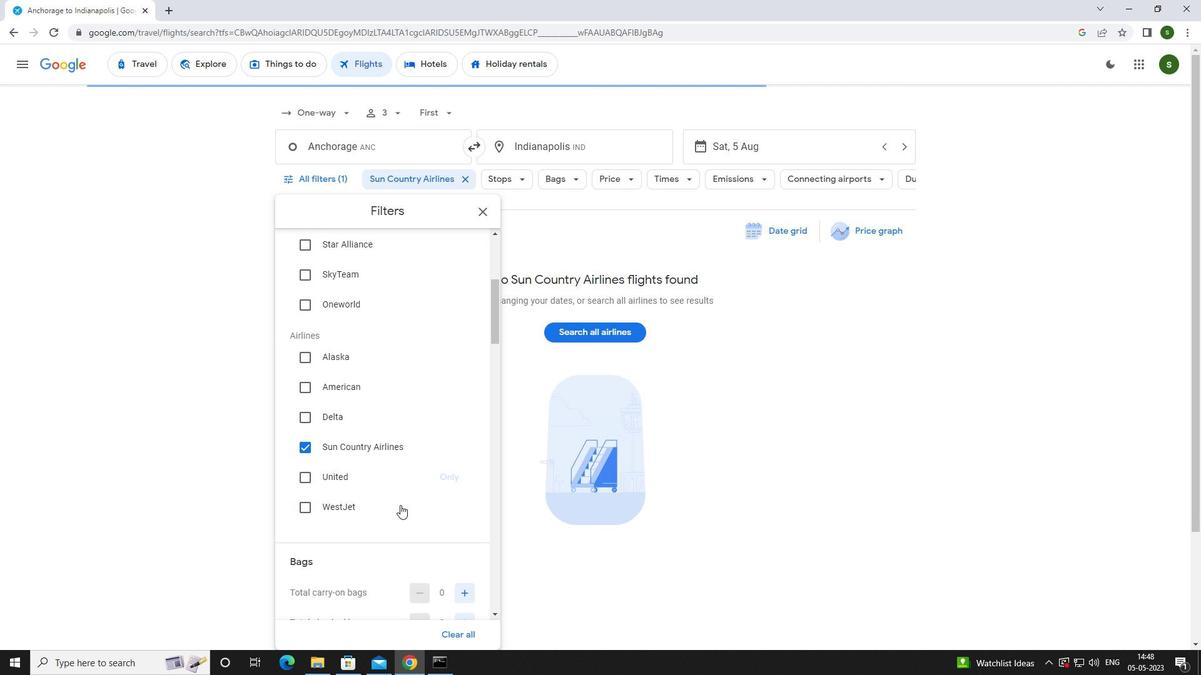 
Action: Mouse moved to (465, 468)
Screenshot: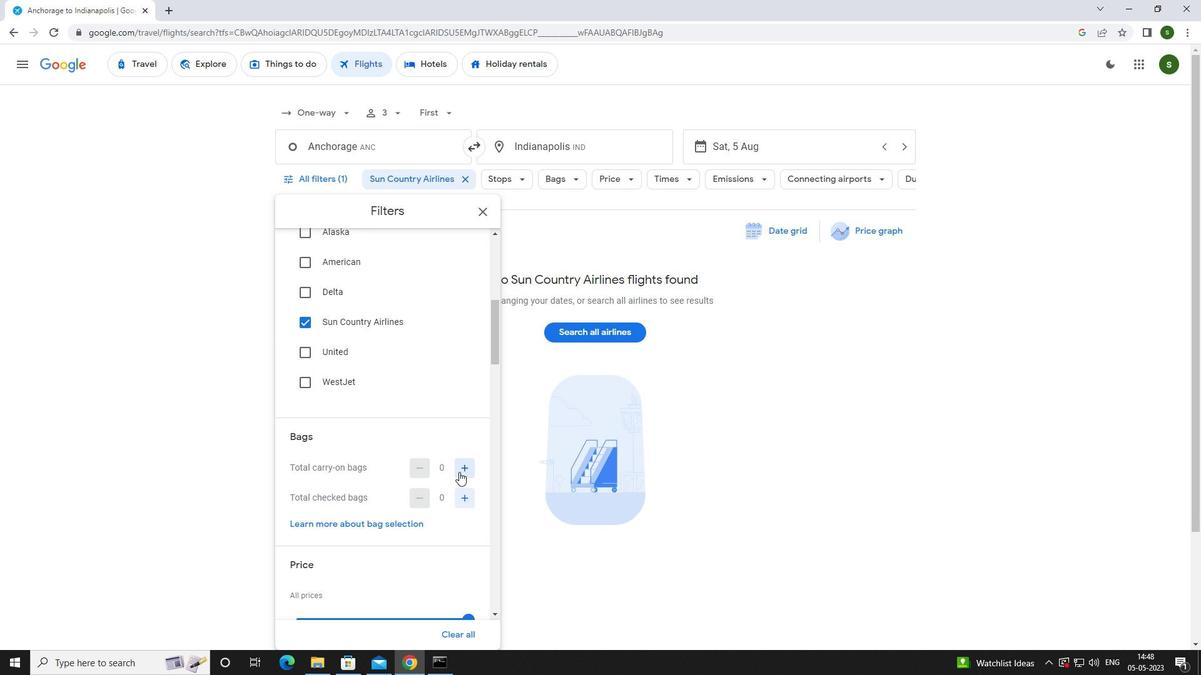 
Action: Mouse pressed left at (465, 468)
Screenshot: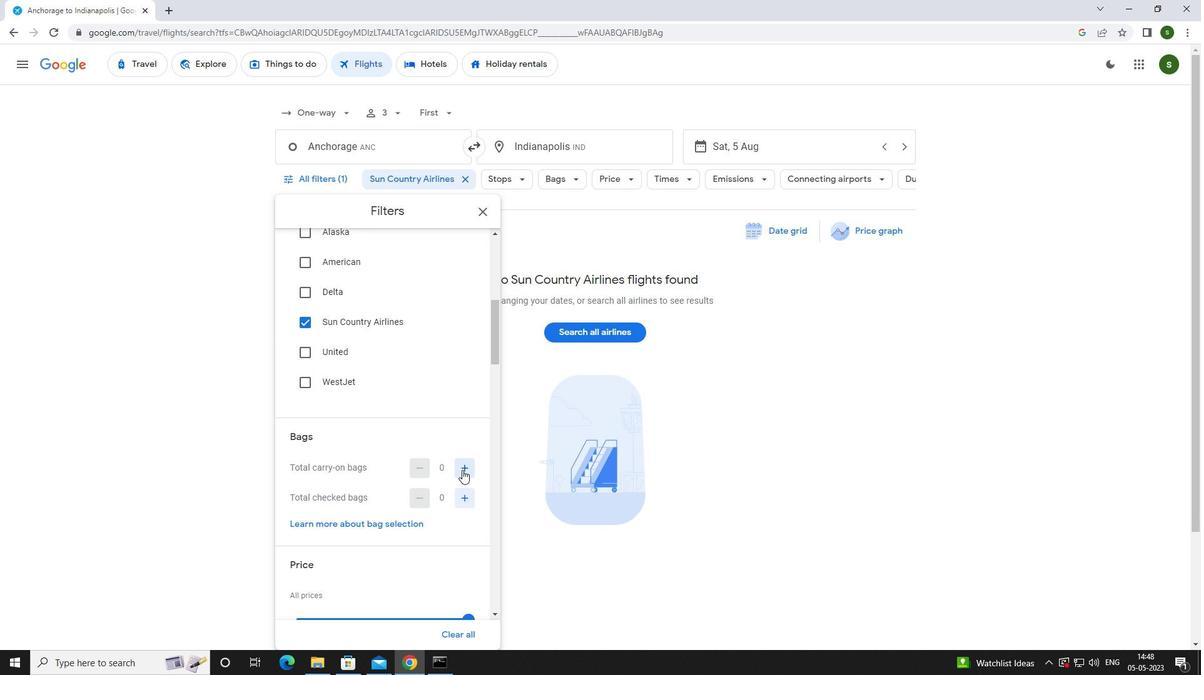 
Action: Mouse scrolled (465, 467) with delta (0, 0)
Screenshot: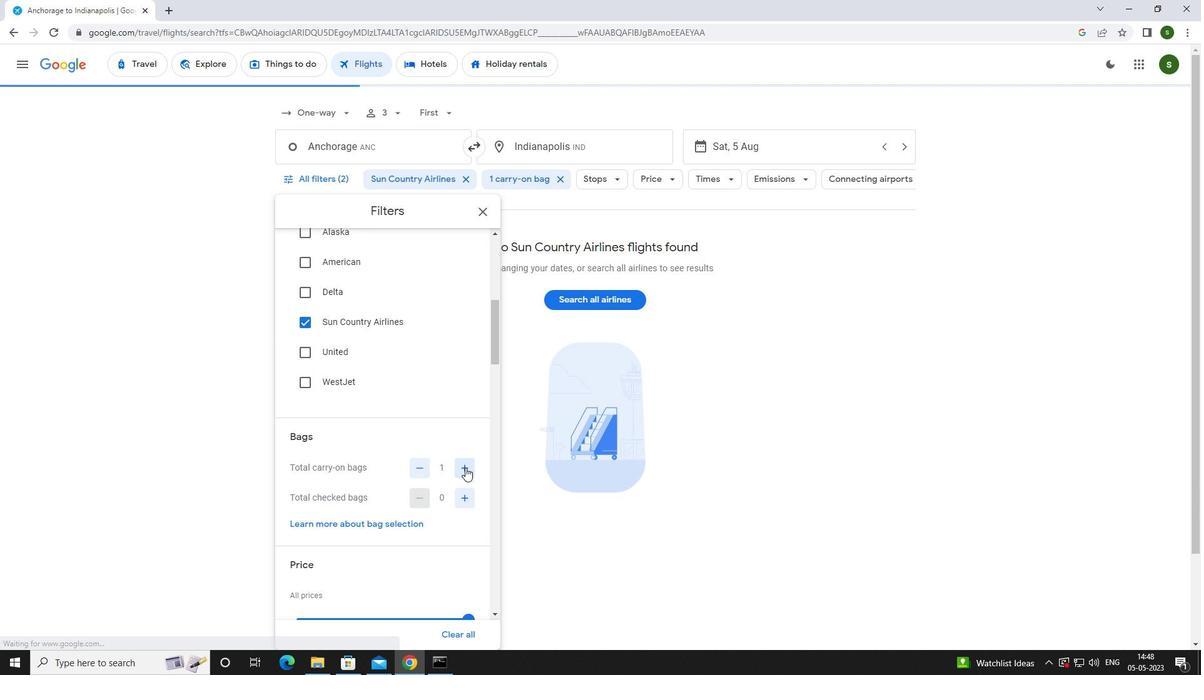 
Action: Mouse scrolled (465, 467) with delta (0, 0)
Screenshot: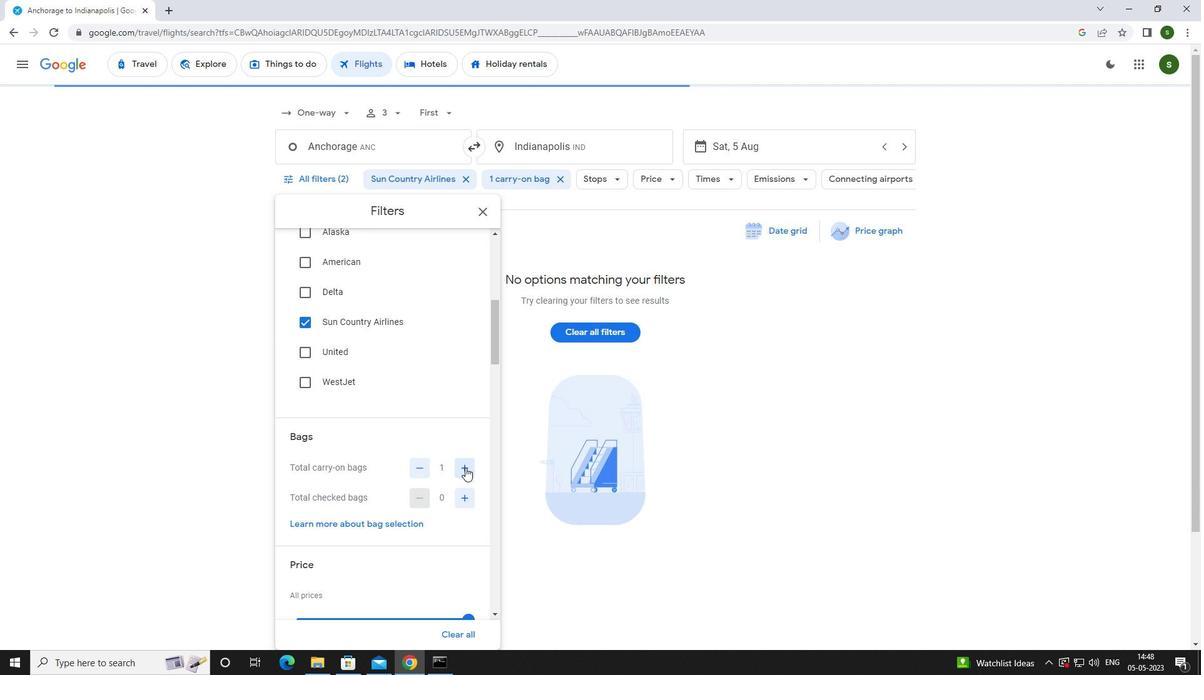 
Action: Mouse scrolled (465, 467) with delta (0, 0)
Screenshot: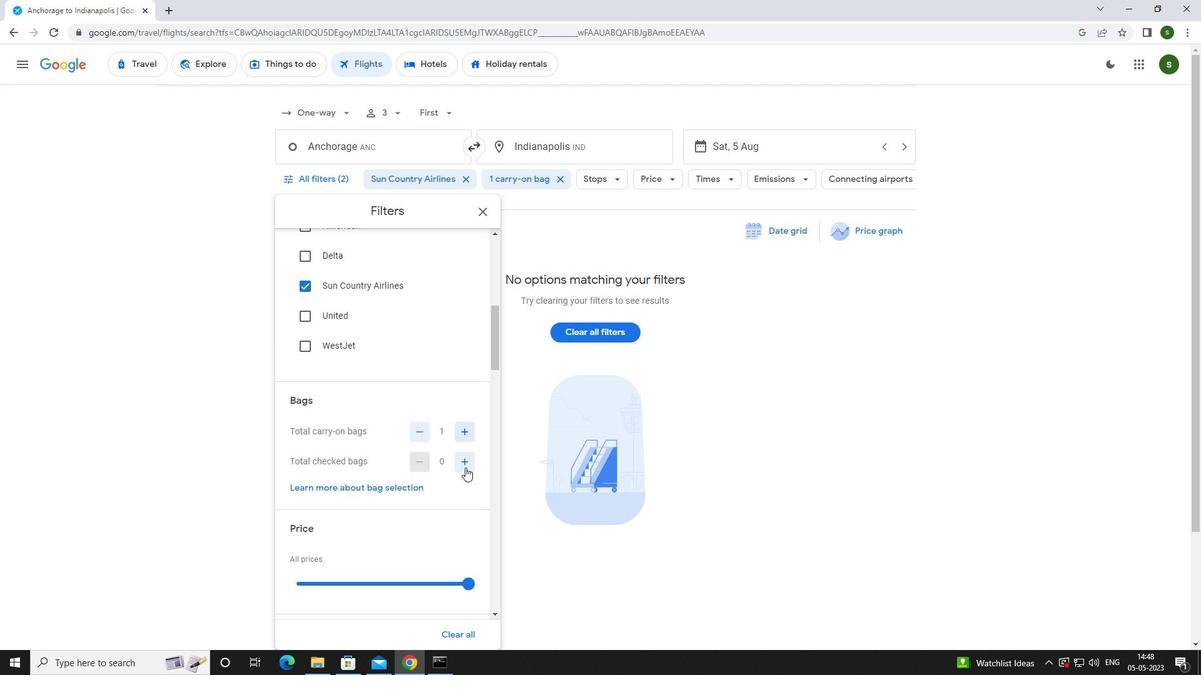 
Action: Mouse moved to (465, 432)
Screenshot: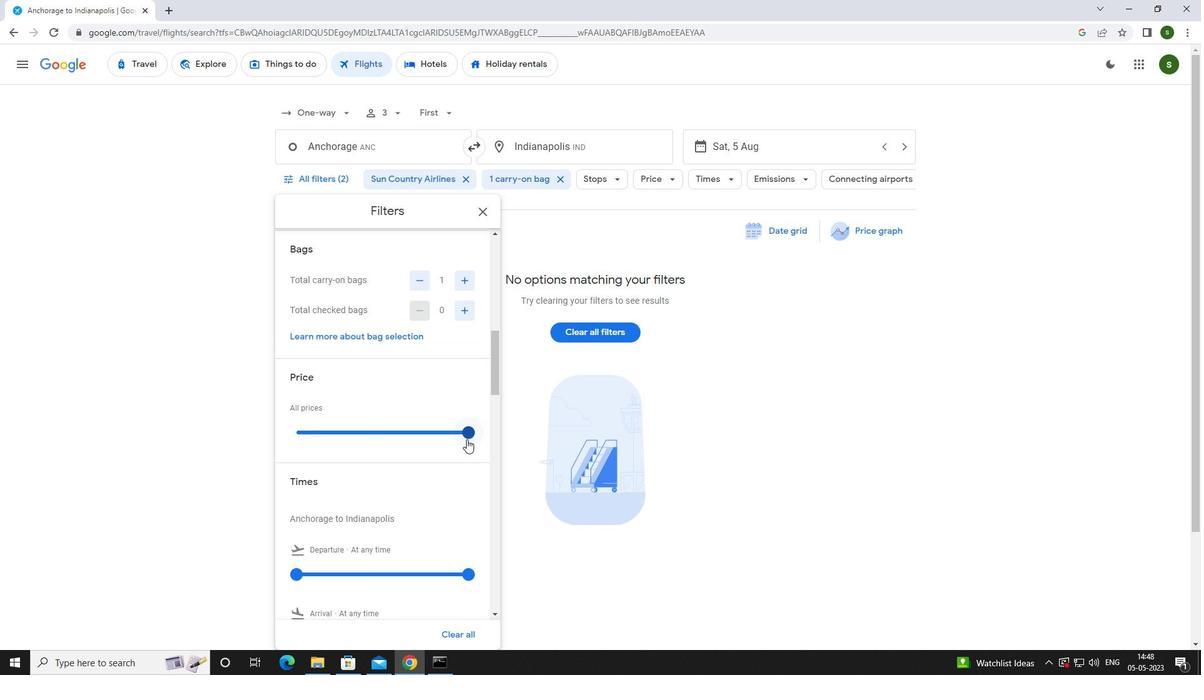 
Action: Mouse pressed left at (465, 432)
Screenshot: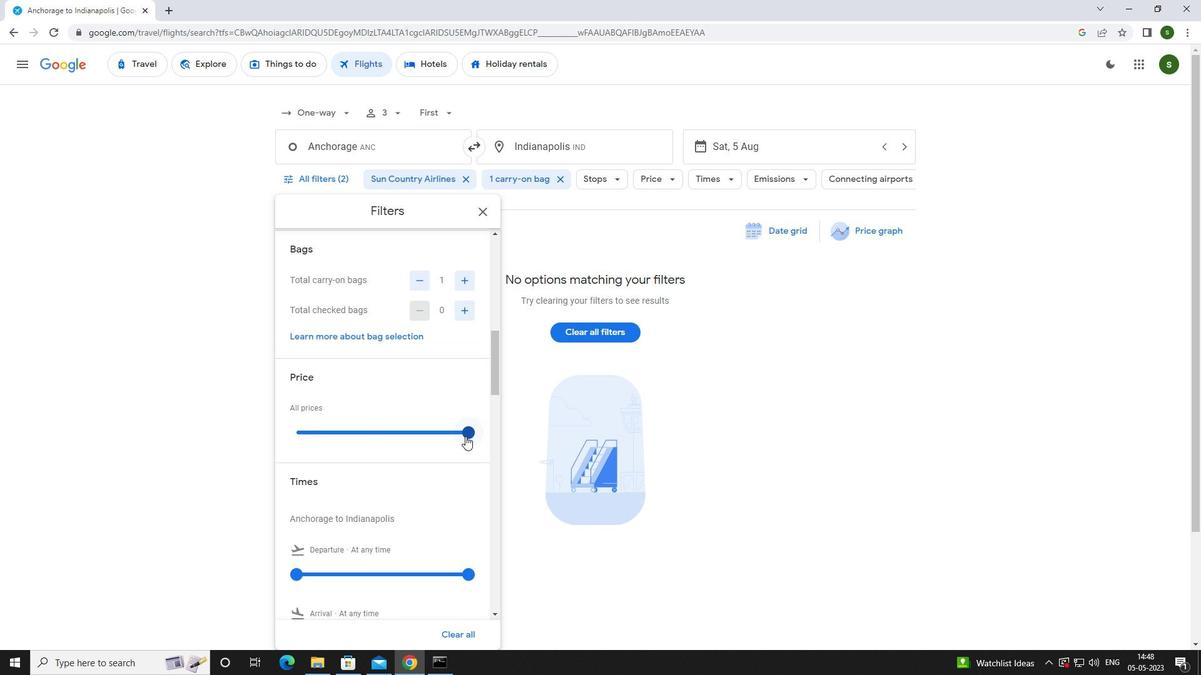 
Action: Mouse moved to (292, 420)
Screenshot: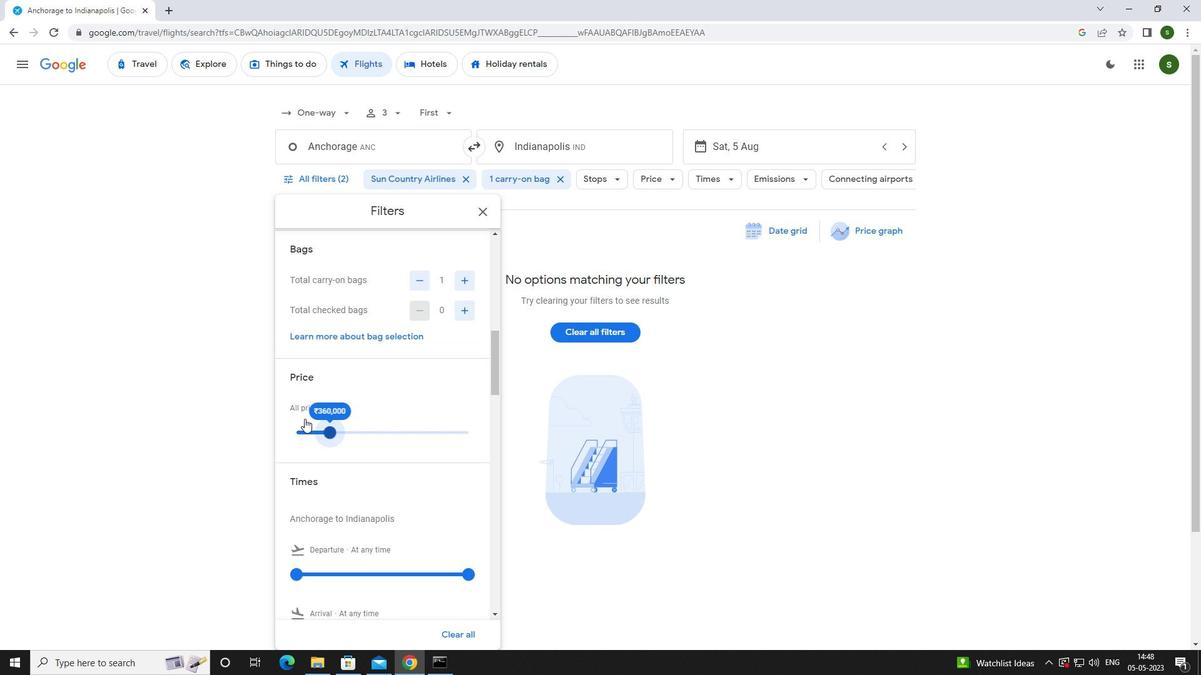 
Action: Mouse scrolled (292, 419) with delta (0, 0)
Screenshot: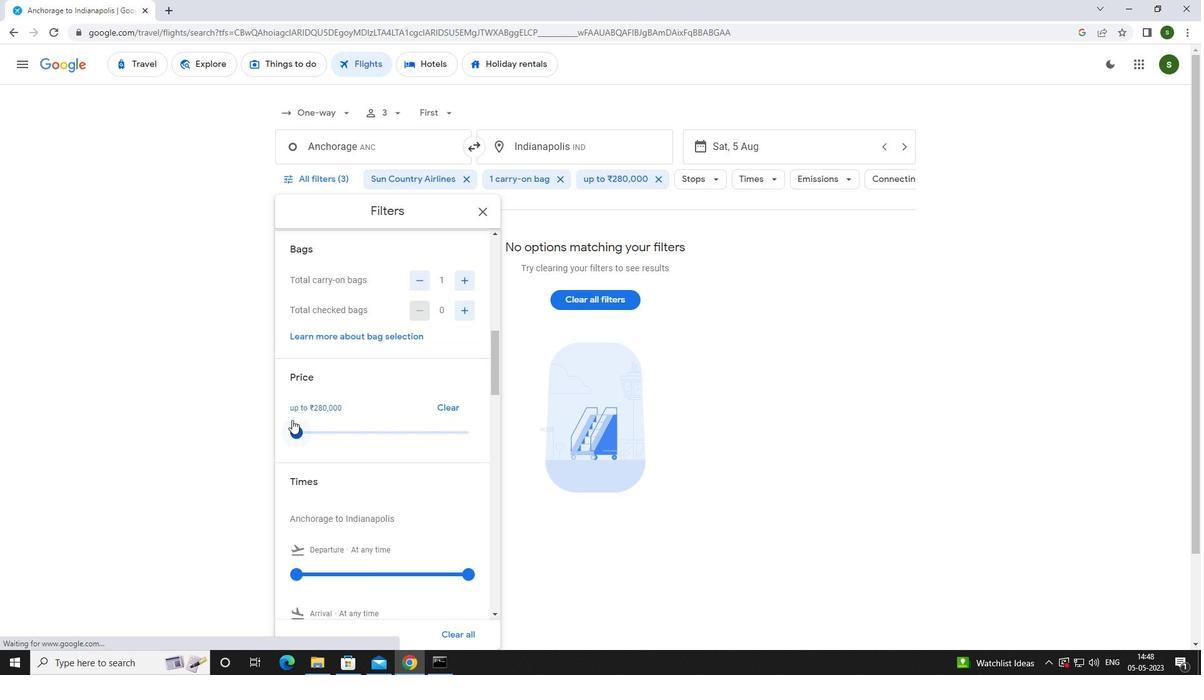 
Action: Mouse moved to (291, 421)
Screenshot: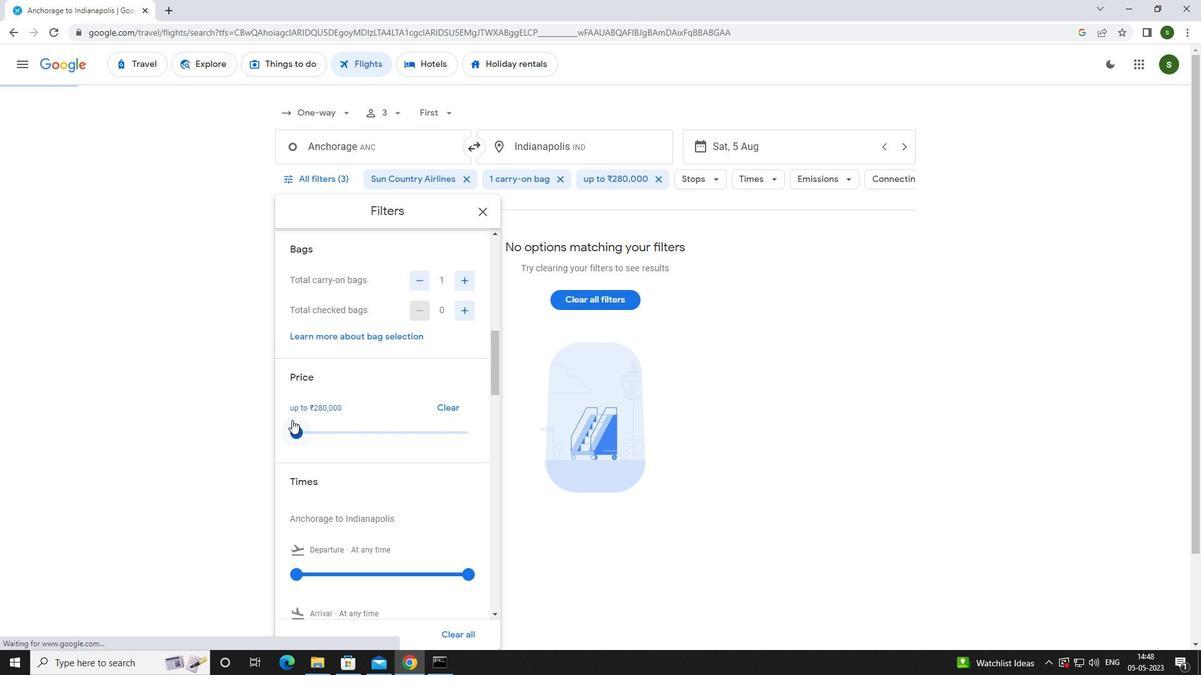 
Action: Mouse scrolled (291, 420) with delta (0, 0)
Screenshot: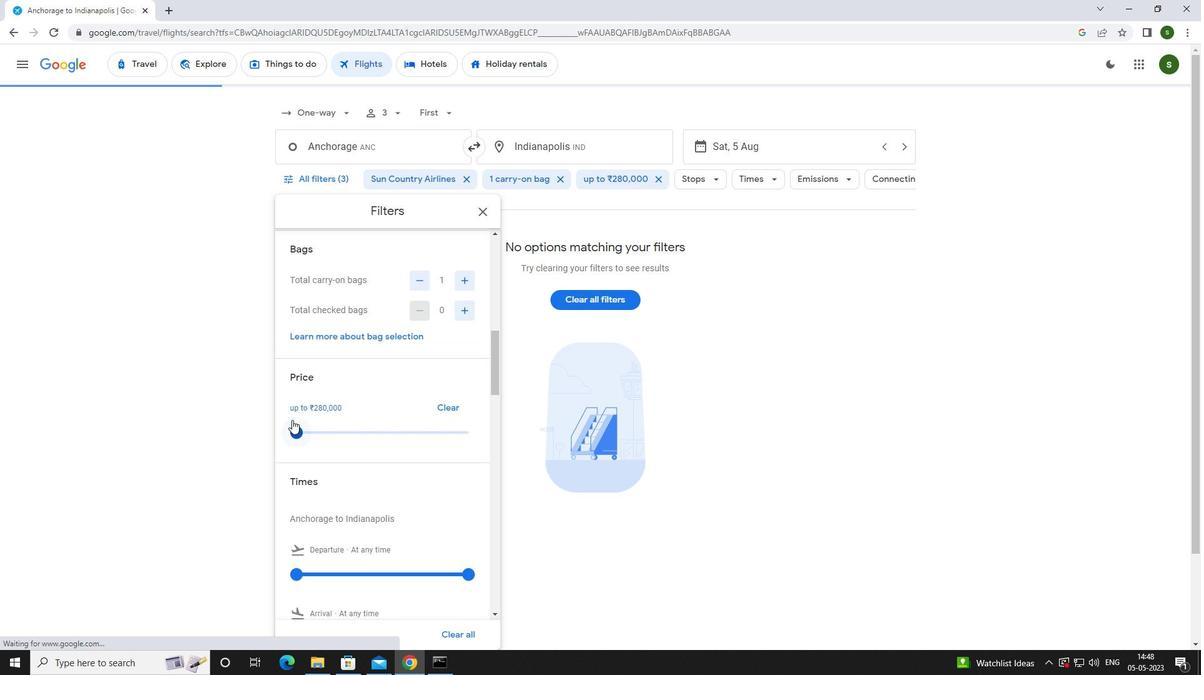 
Action: Mouse moved to (299, 444)
Screenshot: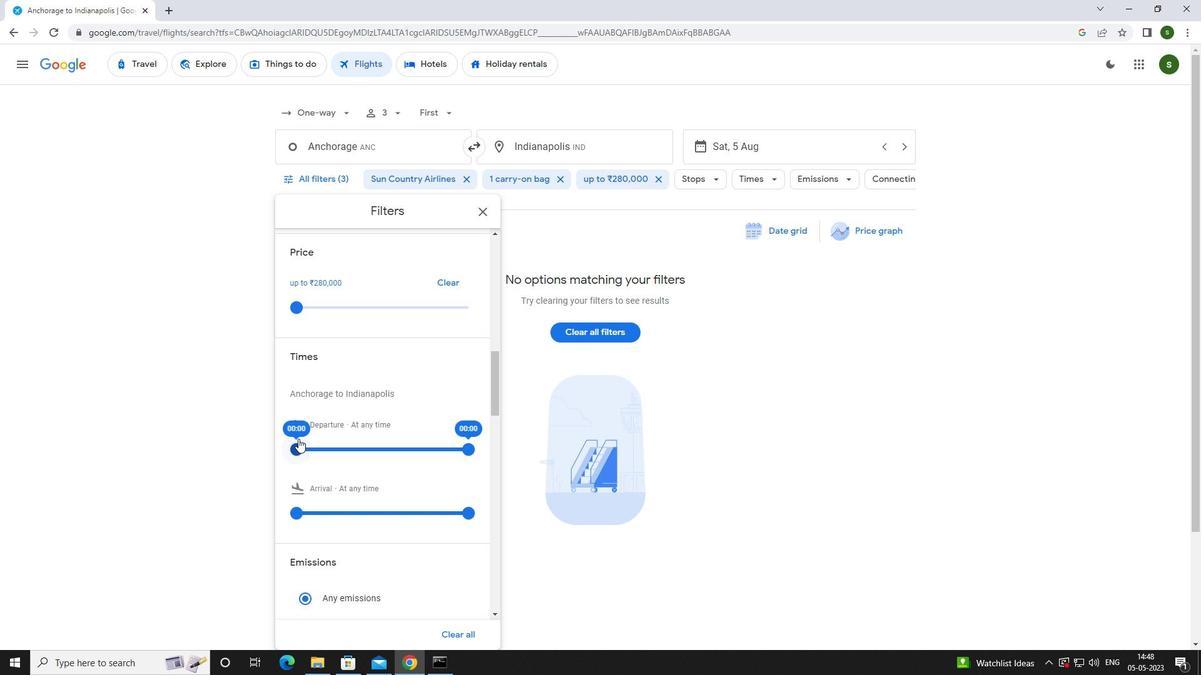 
Action: Mouse pressed left at (299, 444)
Screenshot: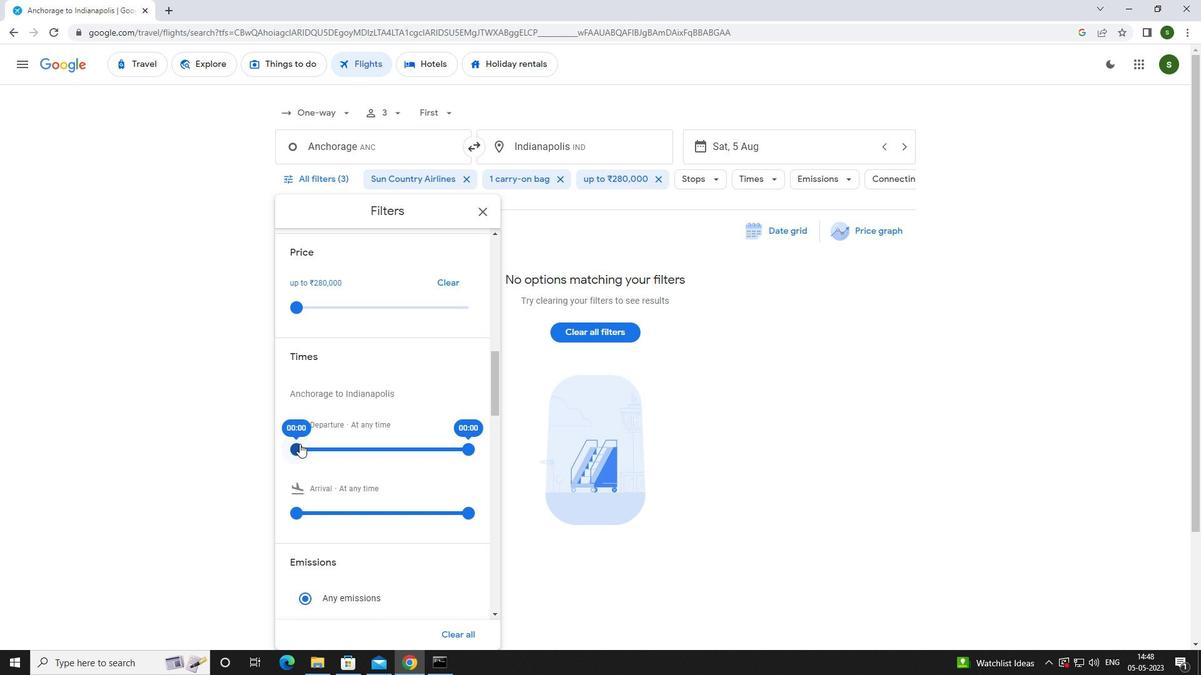 
Action: Mouse moved to (571, 565)
Screenshot: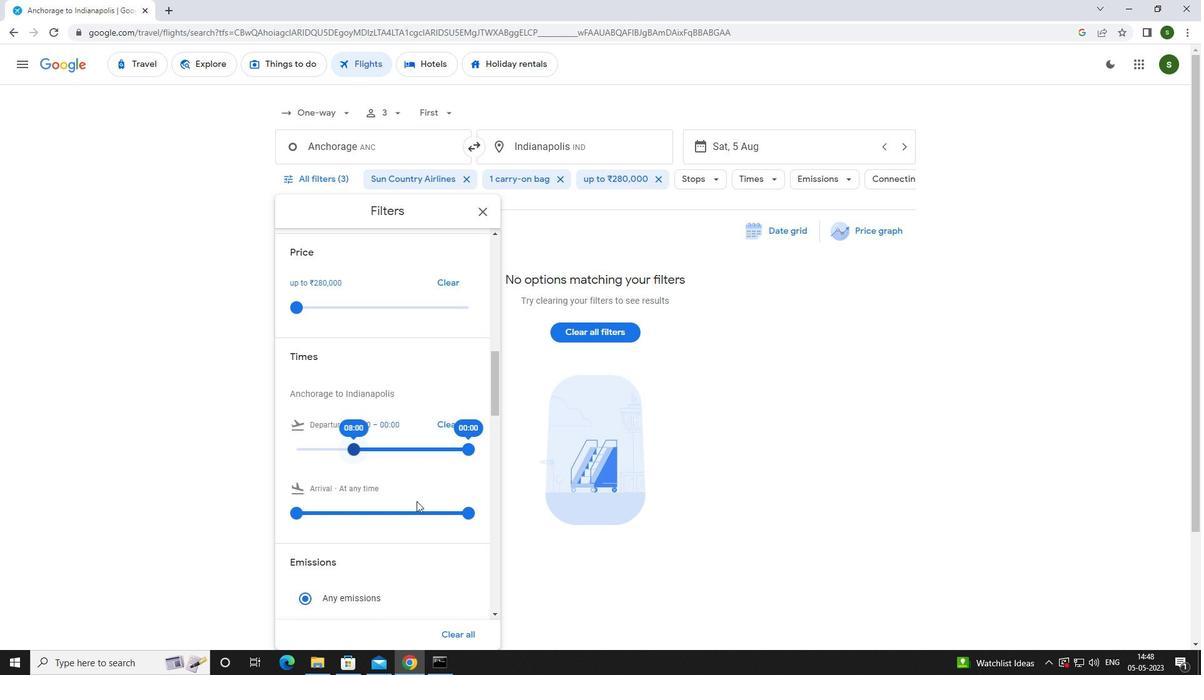 
Action: Mouse pressed left at (571, 565)
Screenshot: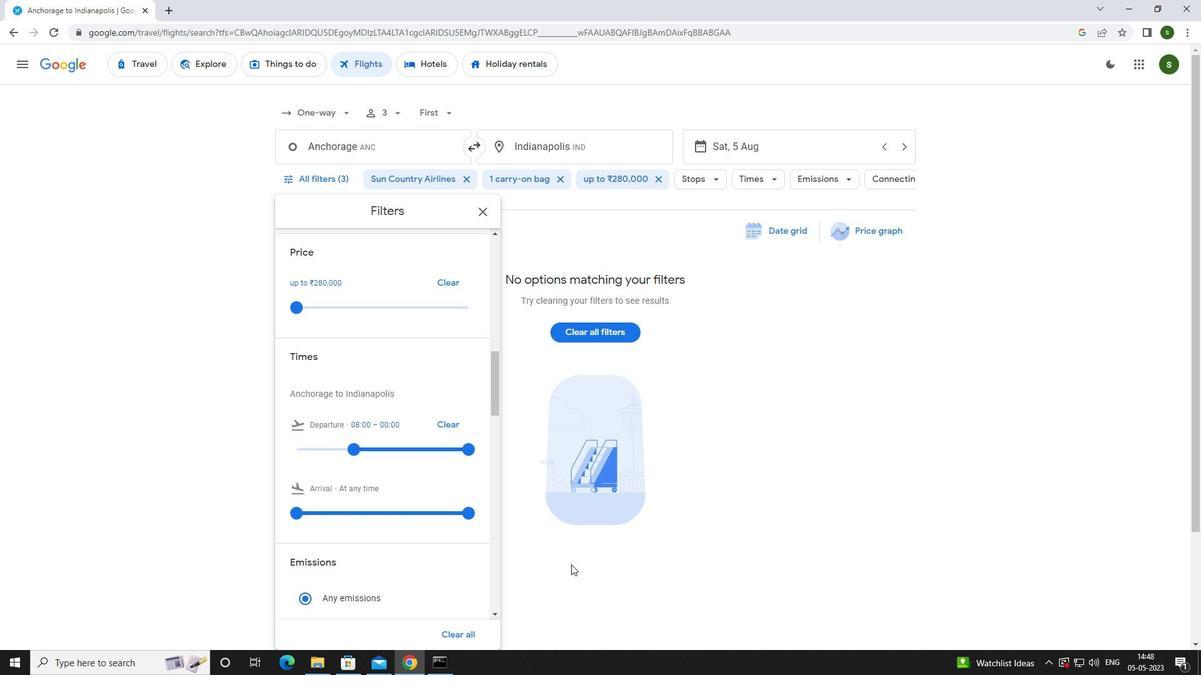 
Action: Mouse moved to (571, 565)
Screenshot: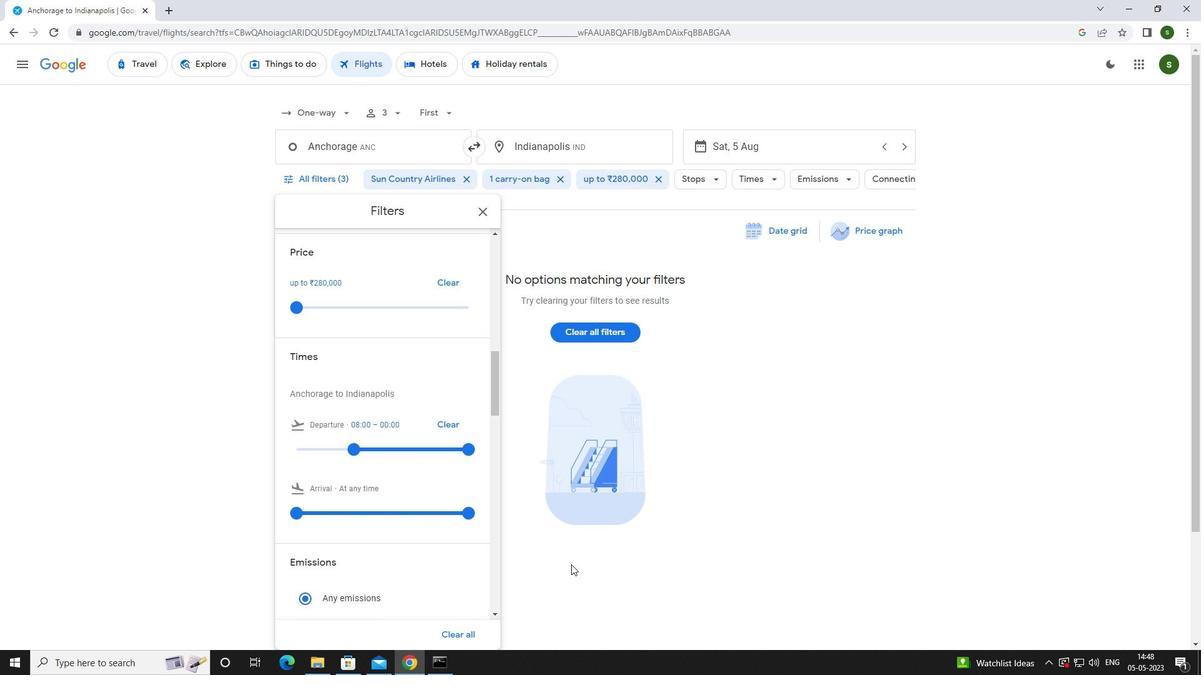 
